 Task: Reply to email with the signature Francisco Garcia with the subject Introduction of a new team member from softage.10@softage.net with the message Can you provide an update on the recruitment process for the new position?
Action: Mouse moved to (399, 404)
Screenshot: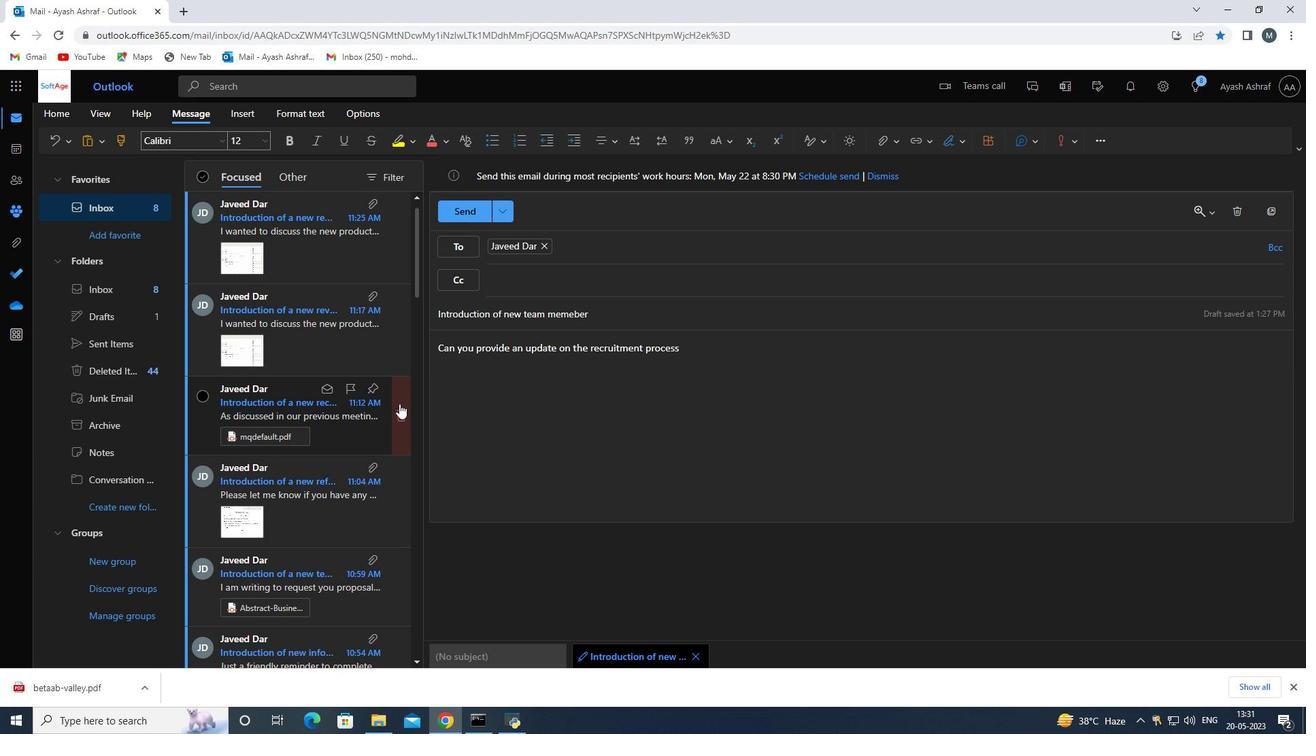
Action: Mouse scrolled (399, 404) with delta (0, 0)
Screenshot: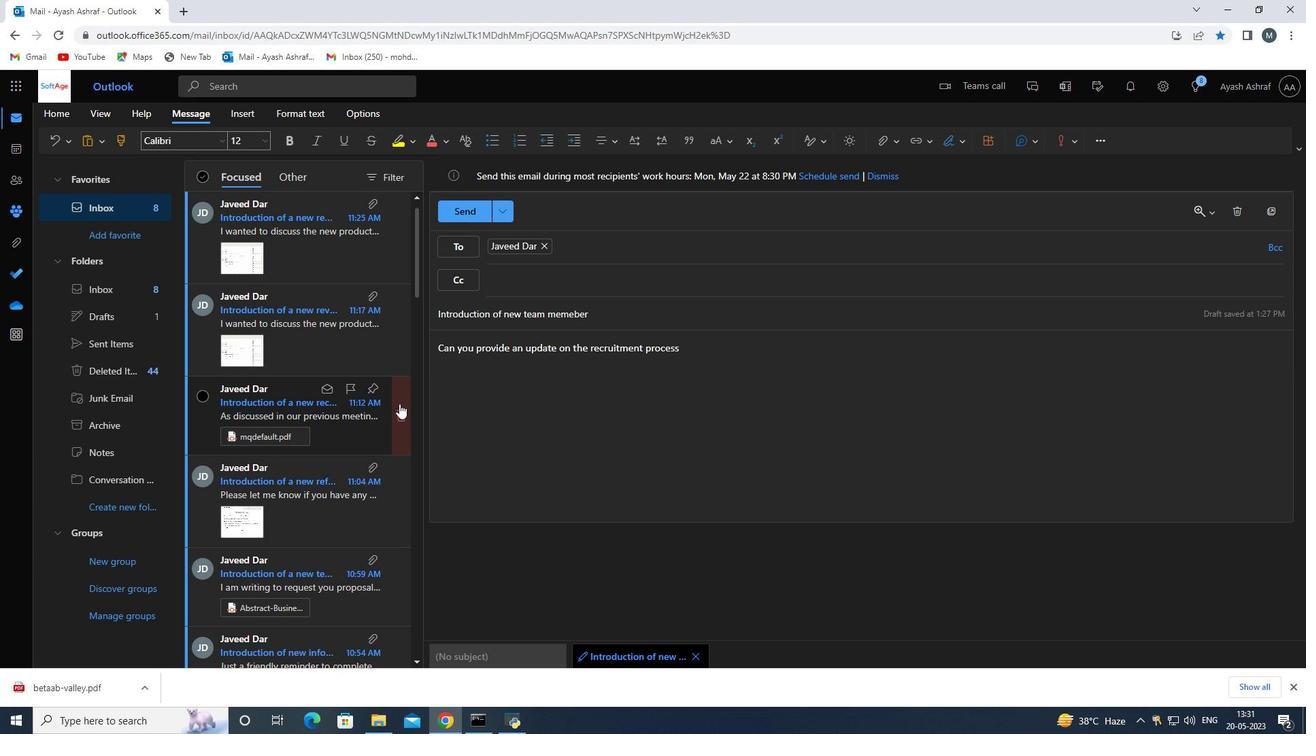 
Action: Mouse moved to (385, 396)
Screenshot: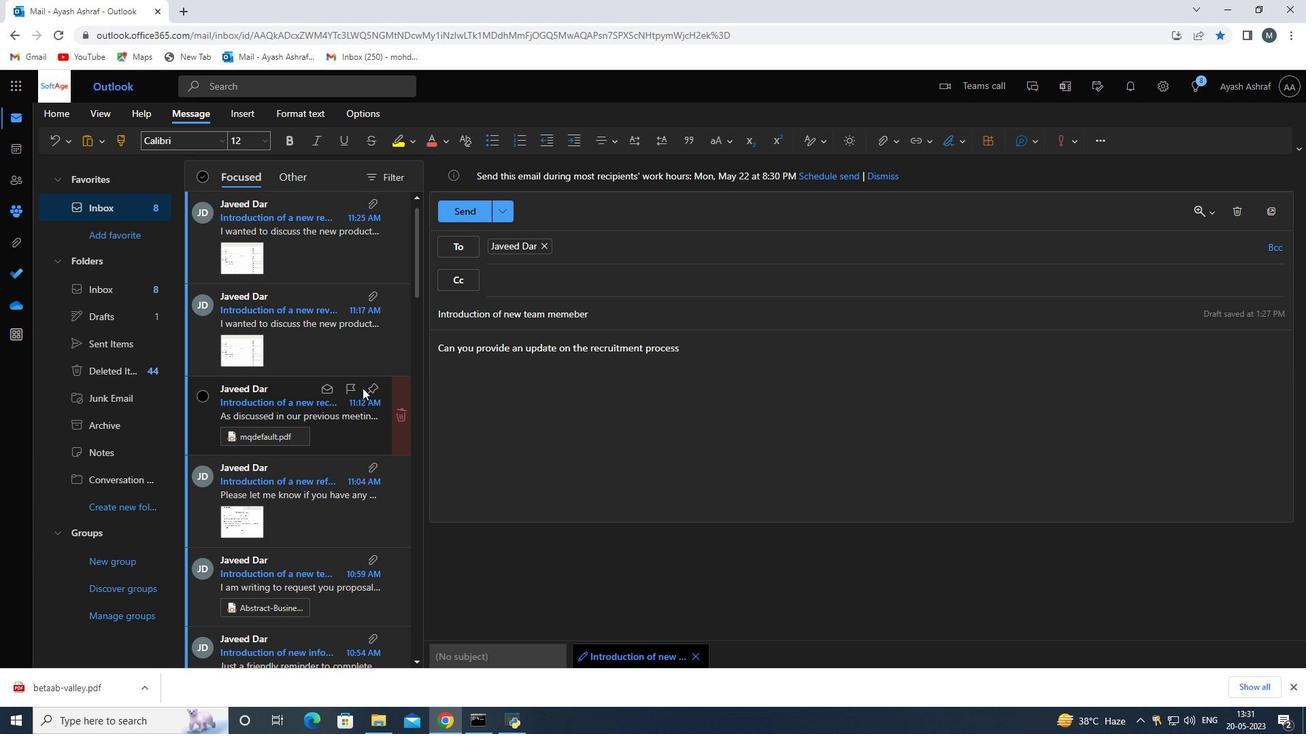 
Action: Mouse scrolled (385, 396) with delta (0, 0)
Screenshot: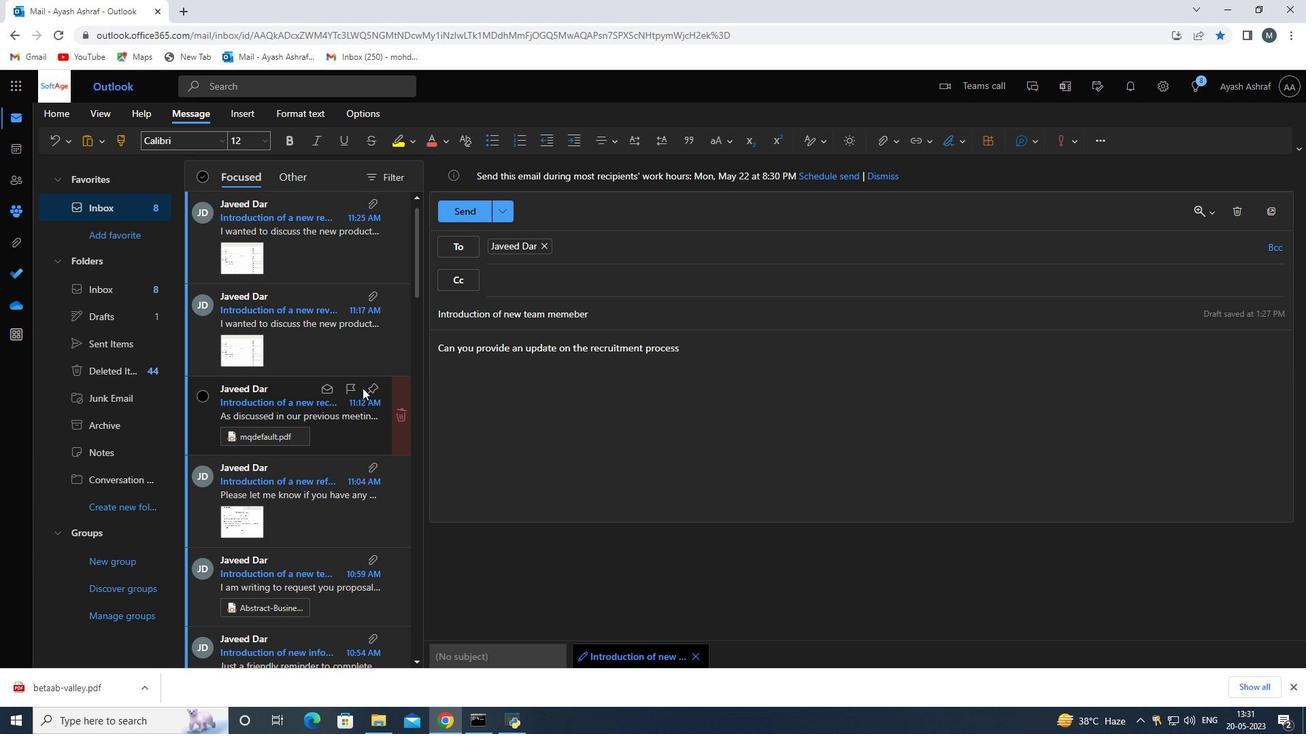 
Action: Mouse moved to (358, 387)
Screenshot: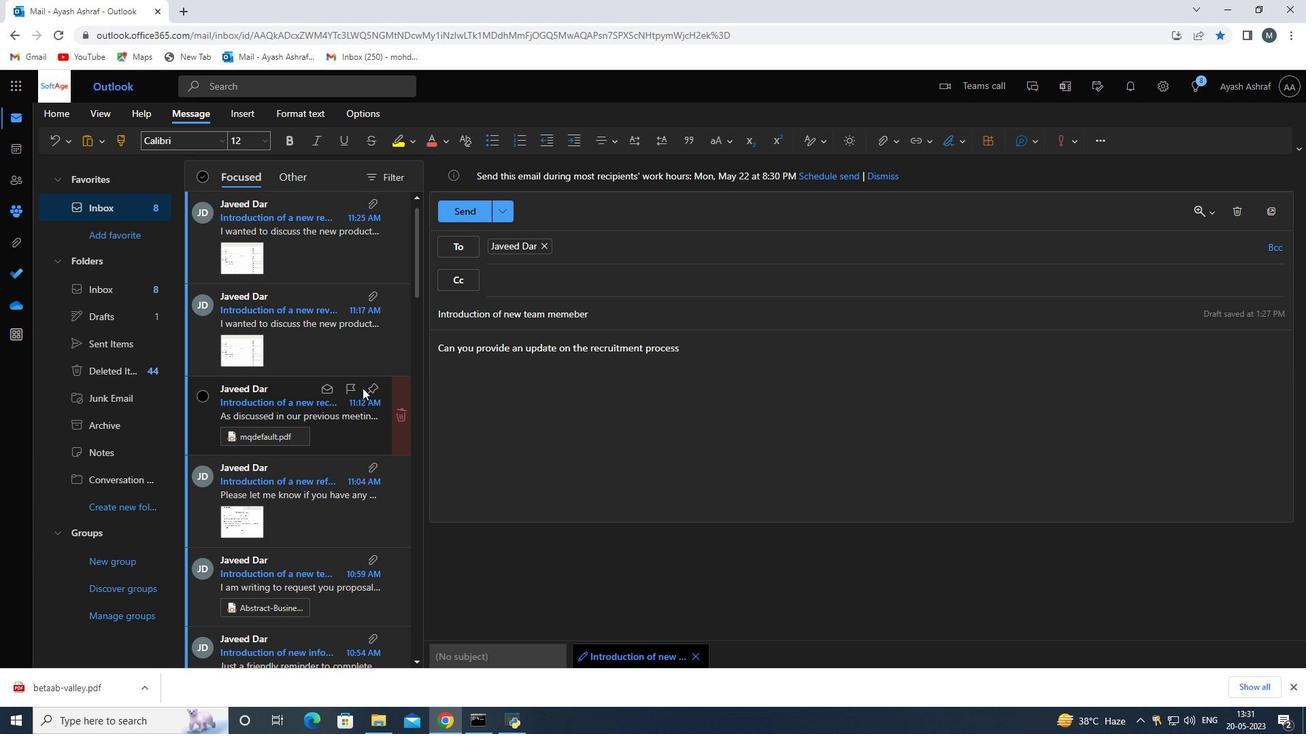 
Action: Mouse scrolled (358, 388) with delta (0, 0)
Screenshot: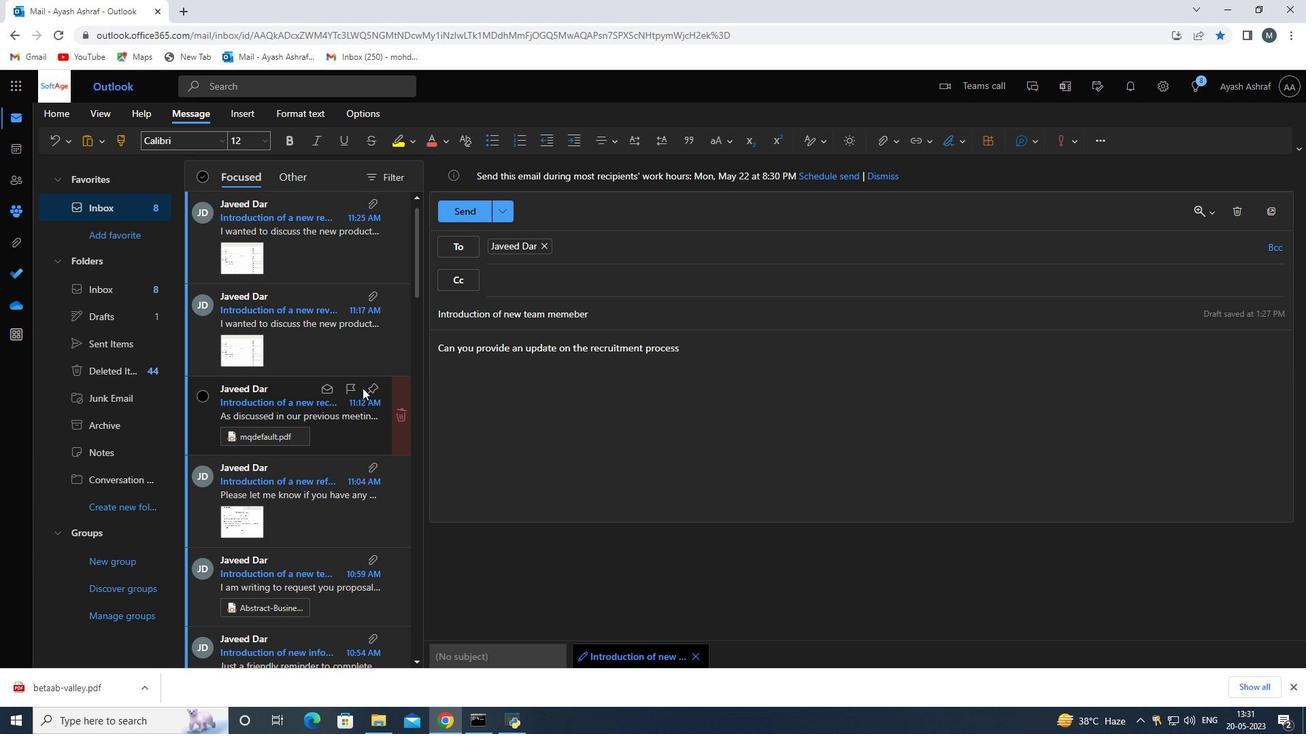 
Action: Mouse moved to (55, 113)
Screenshot: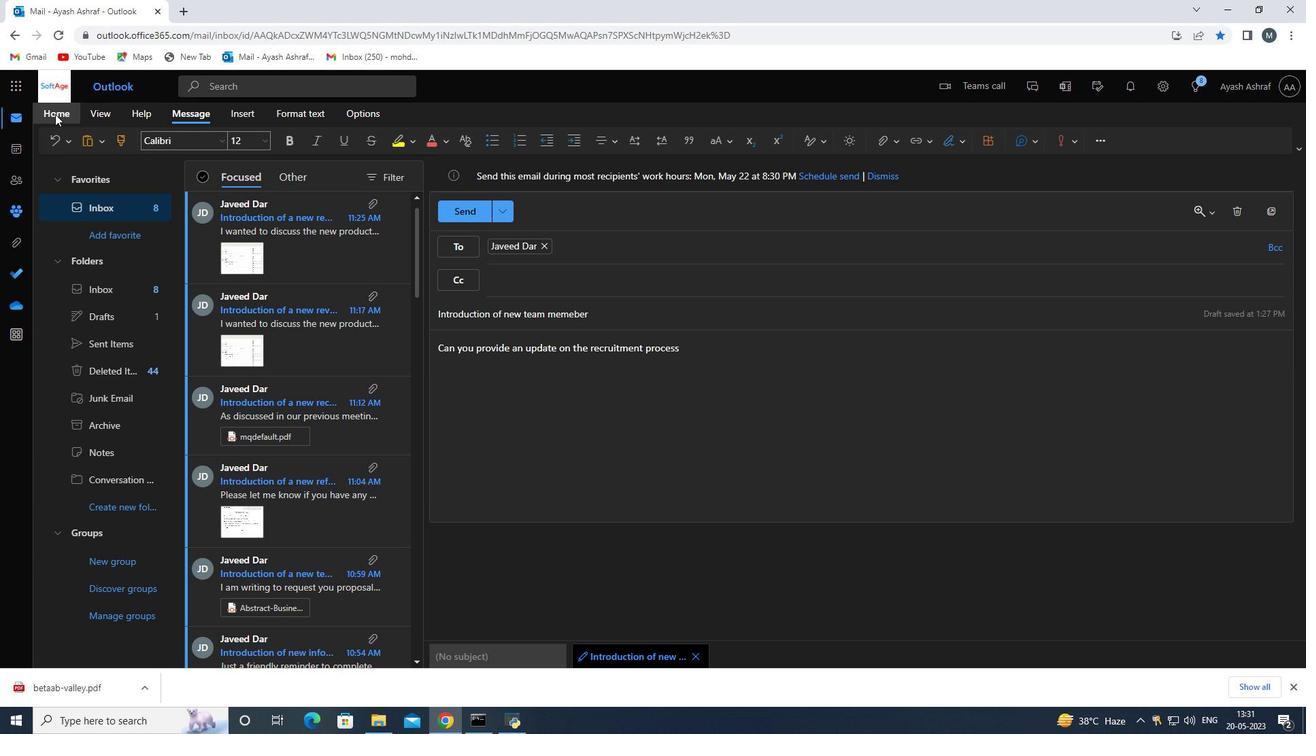 
Action: Mouse pressed left at (55, 113)
Screenshot: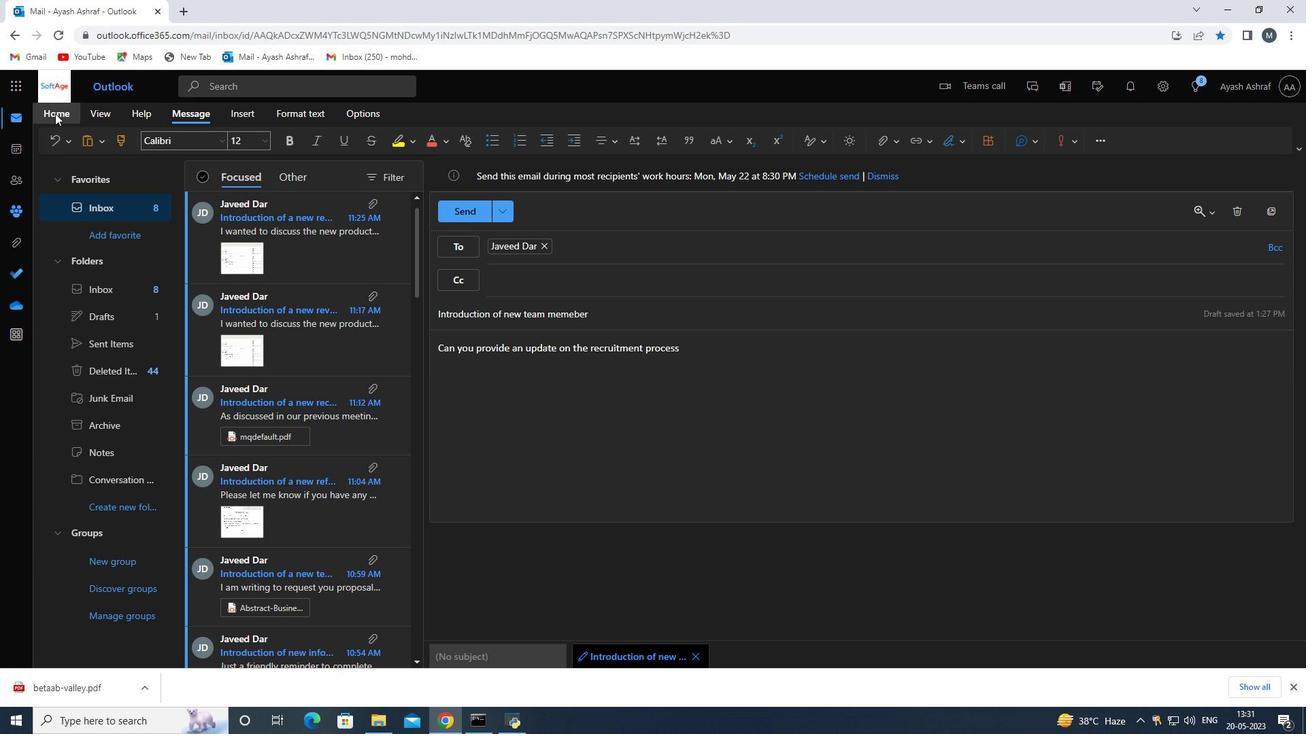 
Action: Mouse moved to (111, 138)
Screenshot: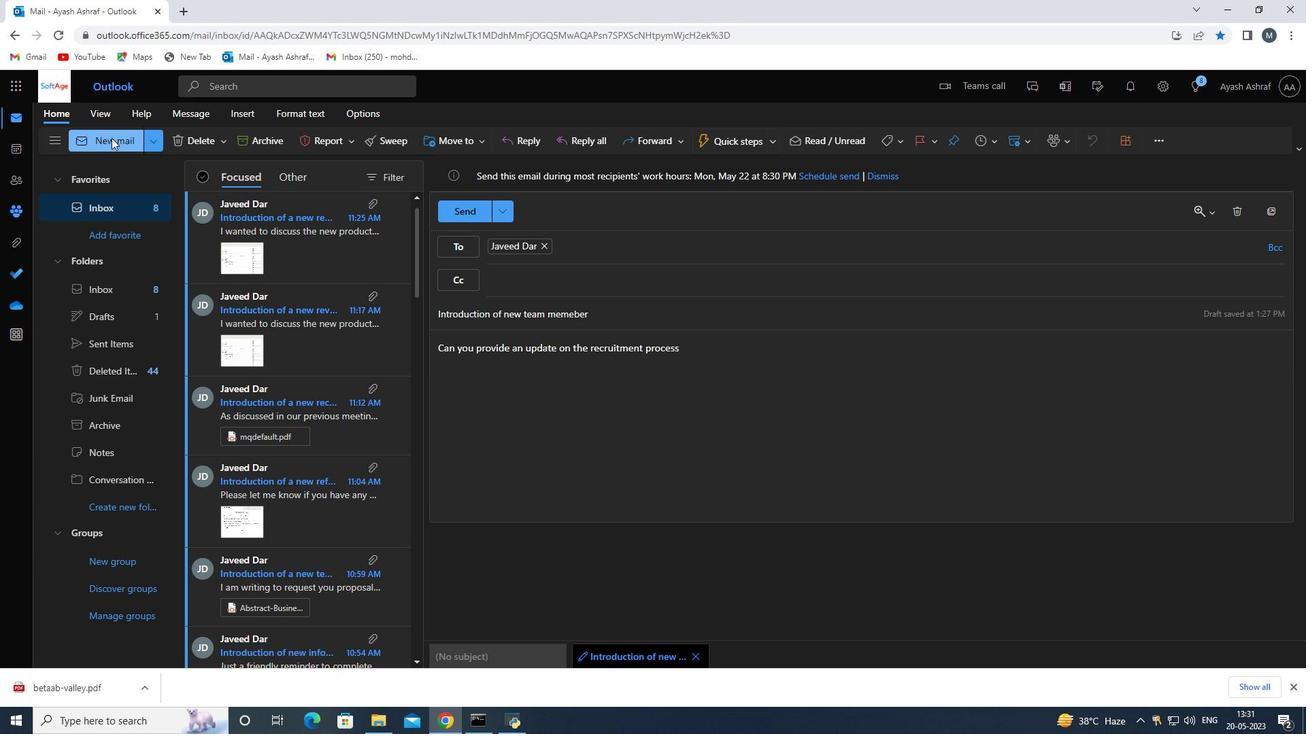 
Action: Mouse pressed left at (111, 138)
Screenshot: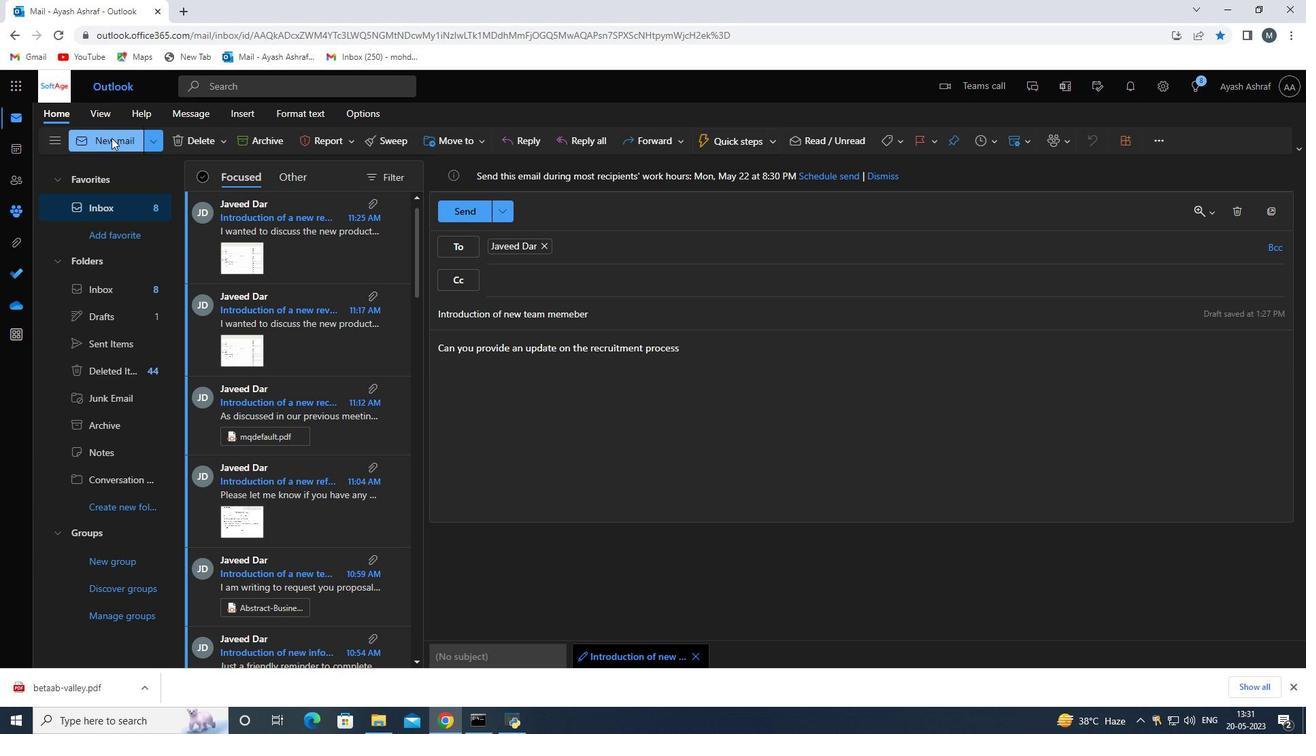 
Action: Mouse moved to (561, 217)
Screenshot: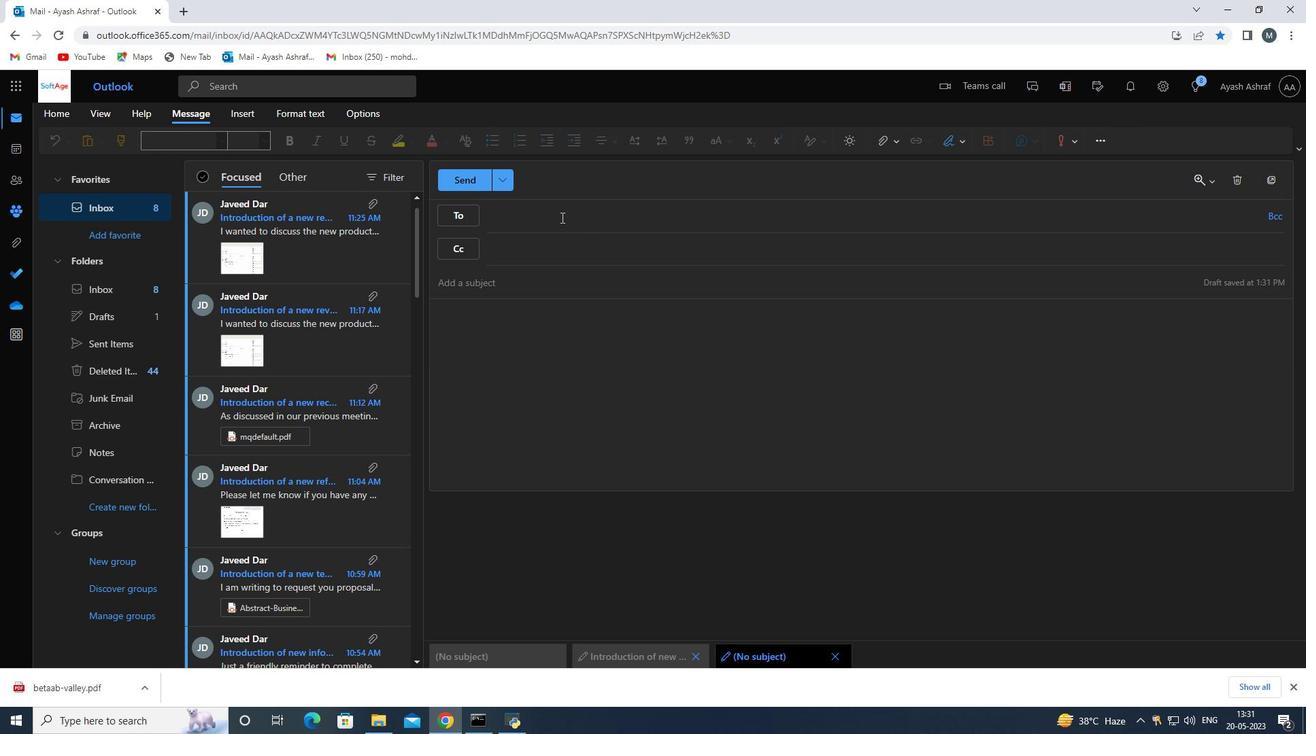
Action: Mouse pressed left at (561, 217)
Screenshot: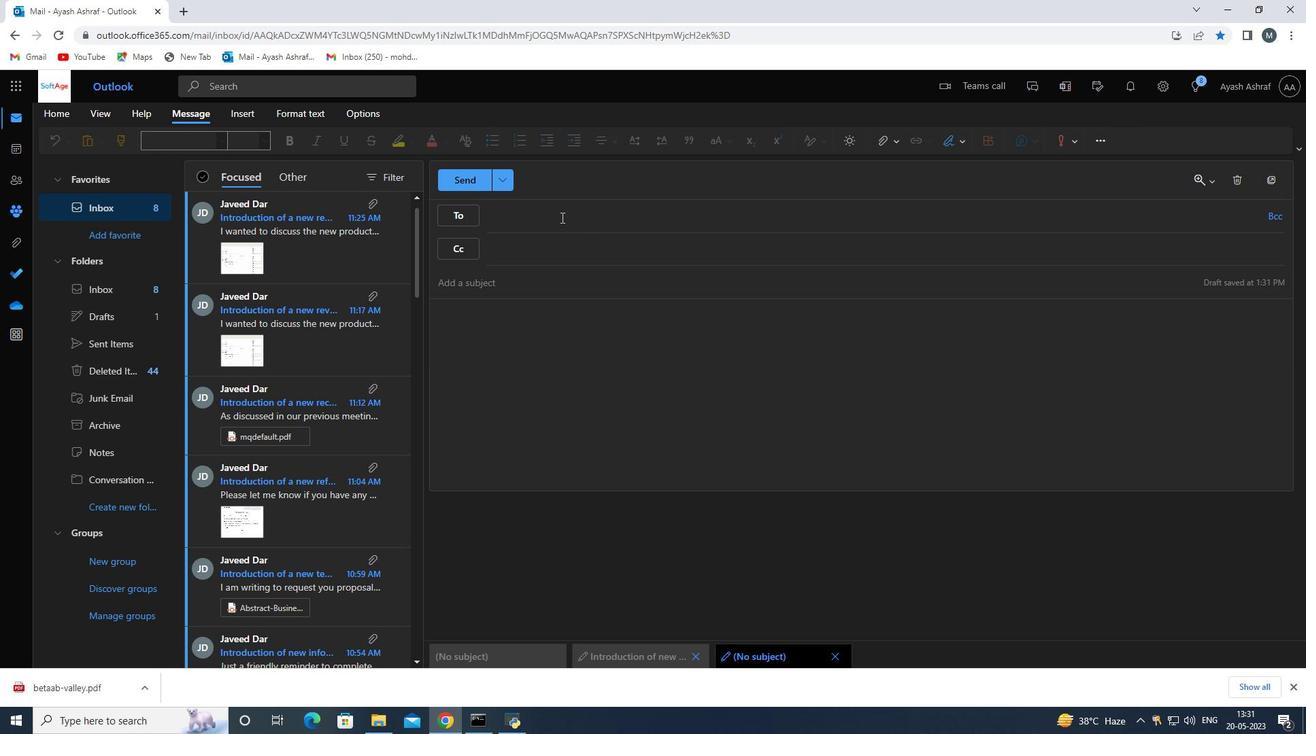 
Action: Key pressed jav
Screenshot: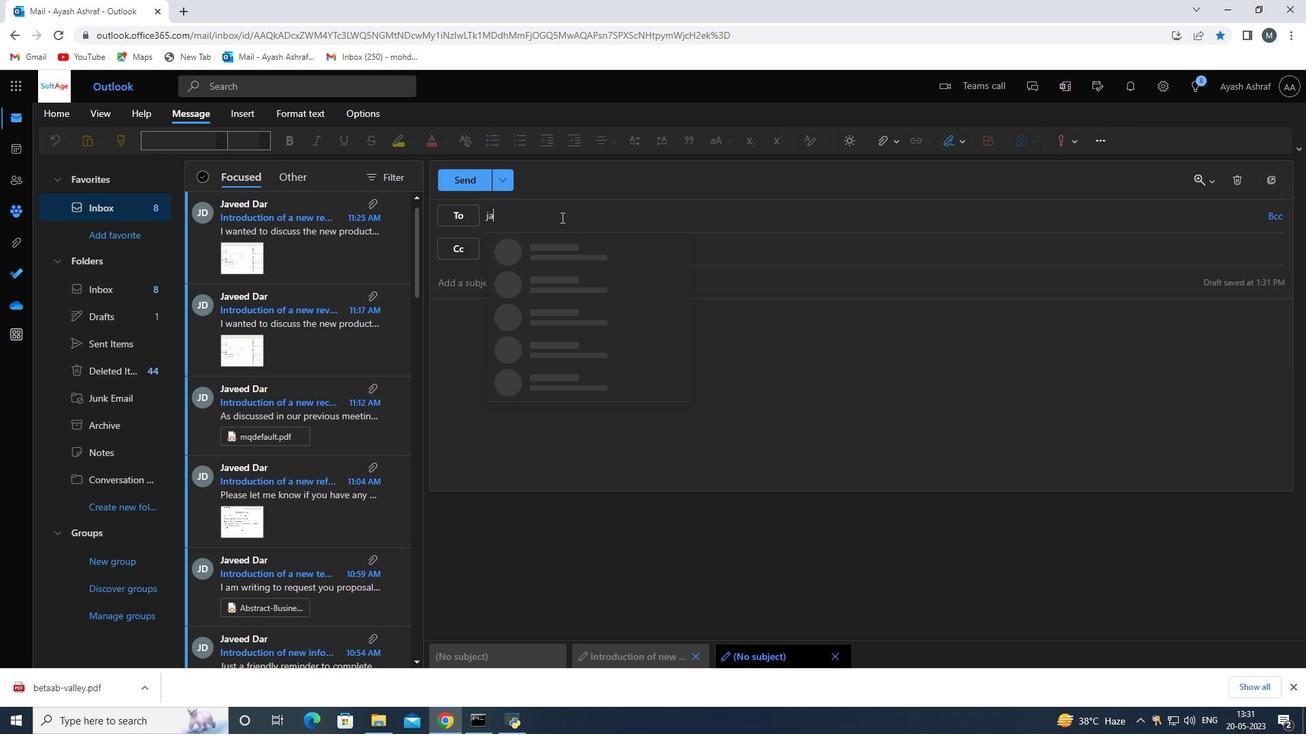 
Action: Mouse moved to (558, 236)
Screenshot: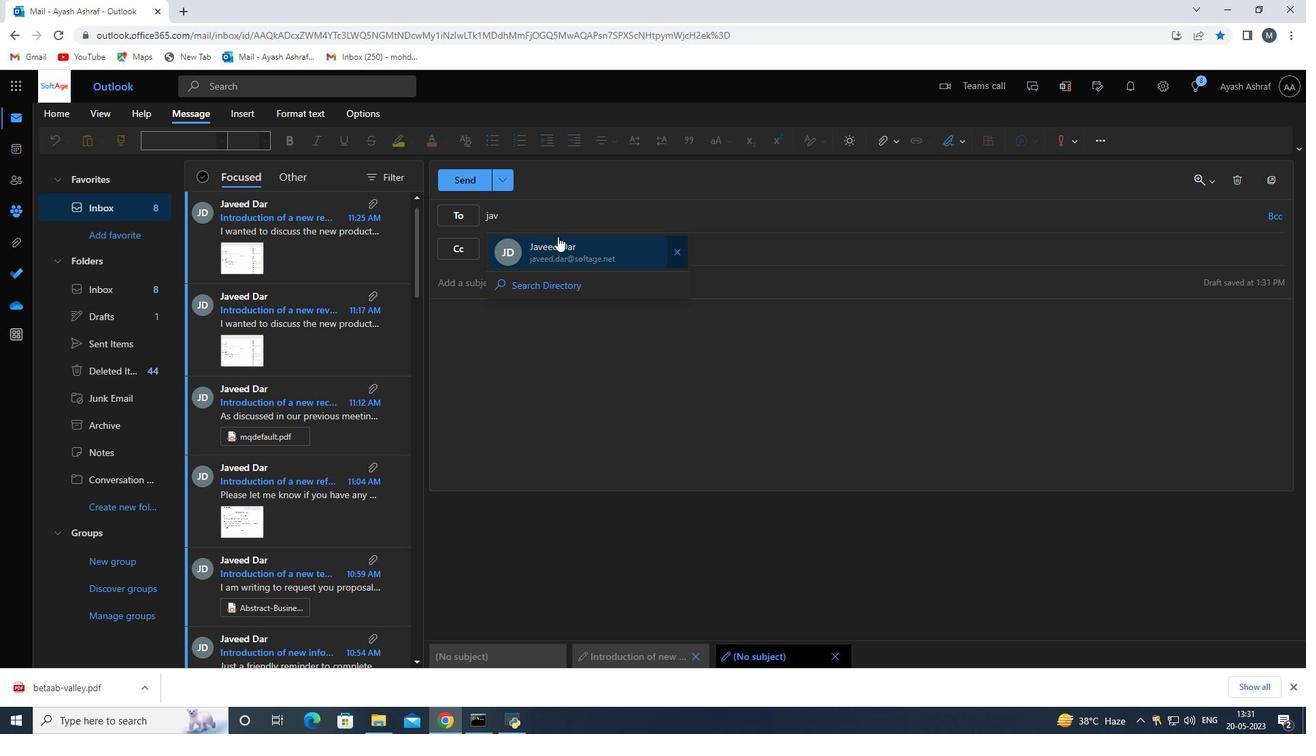 
Action: Mouse pressed left at (558, 236)
Screenshot: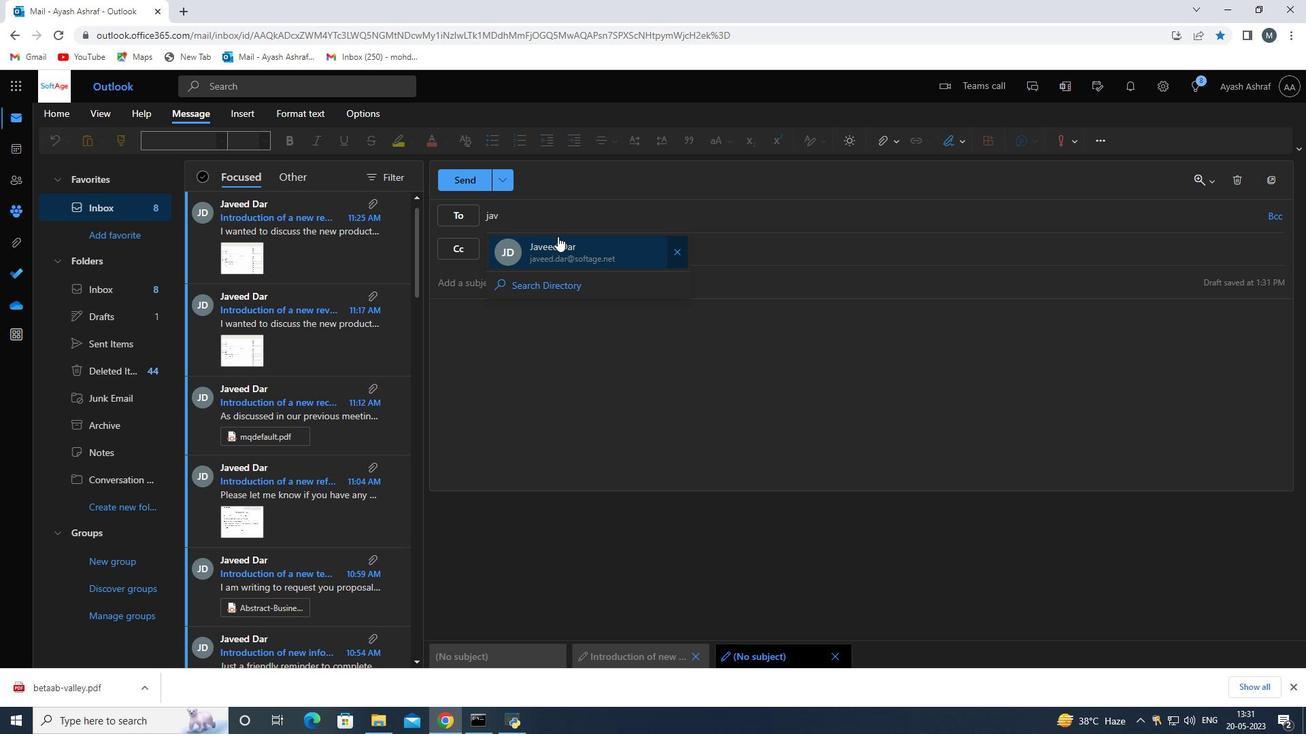 
Action: Mouse moved to (543, 278)
Screenshot: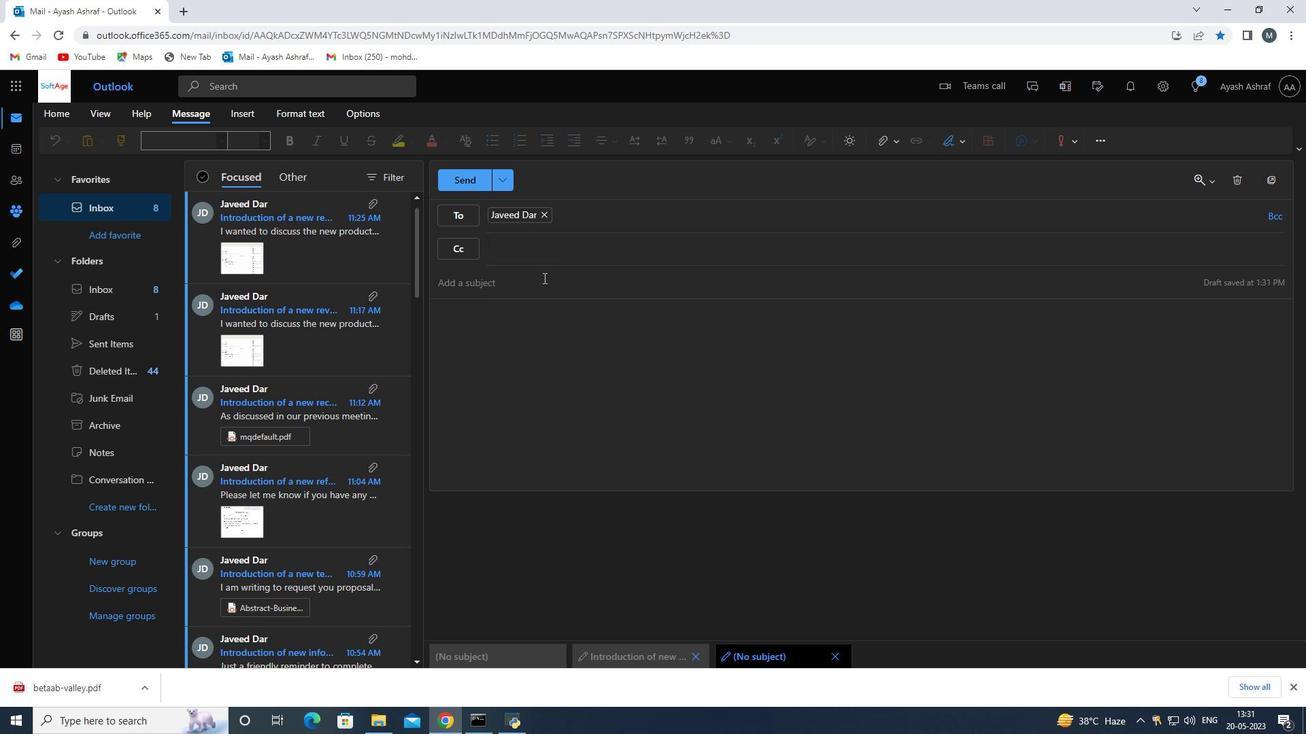 
Action: Mouse pressed left at (543, 278)
Screenshot: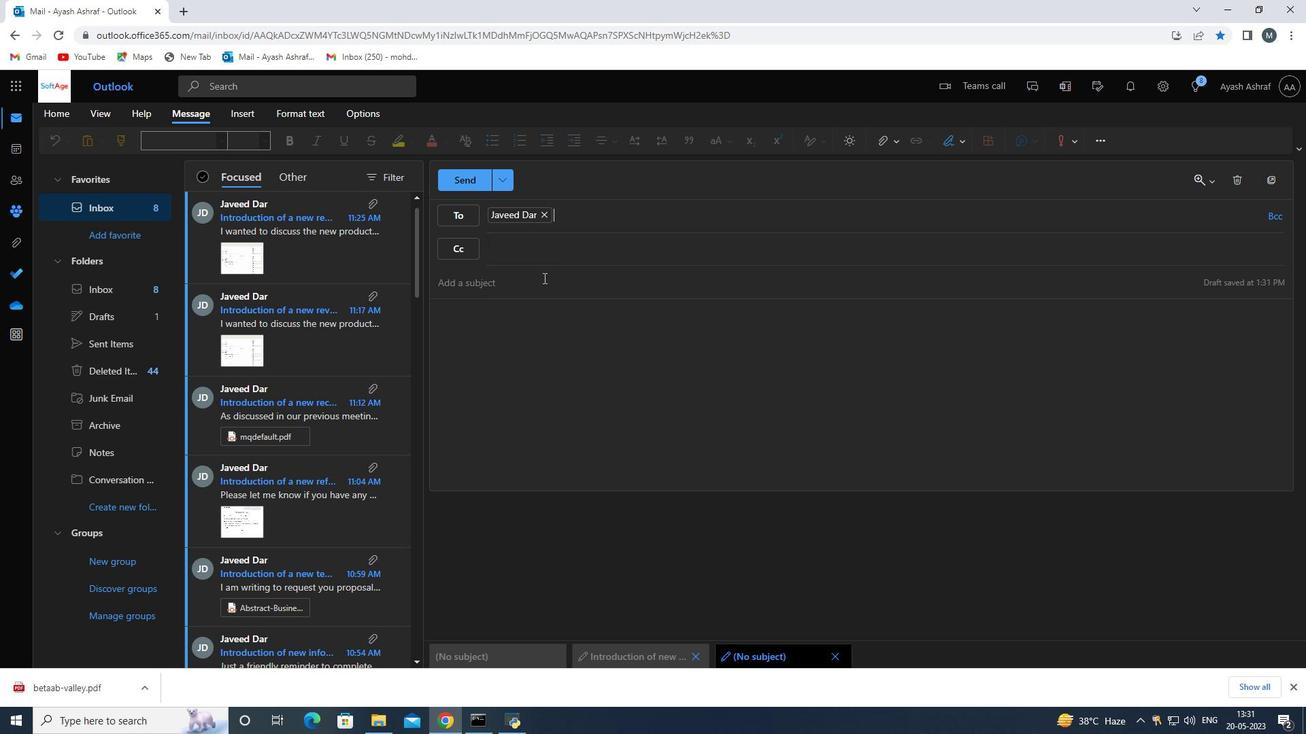
Action: Mouse moved to (542, 279)
Screenshot: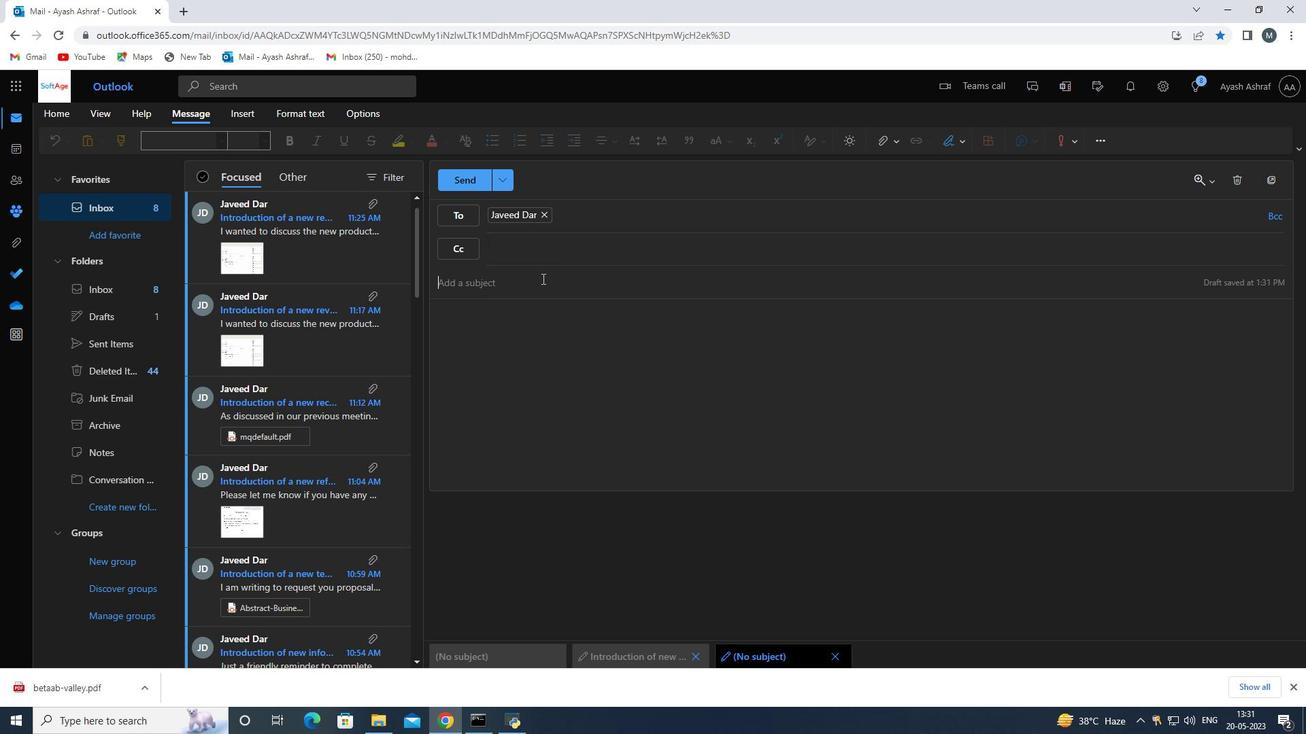
Action: Key pressed <Key.shift>Intoduction<Key.space><Key.backspace><Key.backspace><Key.backspace><Key.backspace><Key.backspace><Key.backspace><Key.backspace><Key.backspace><Key.backspace>roduction<Key.space>of<Key.space>a<Key.space>new<Key.space>team<Key.space>member
Screenshot: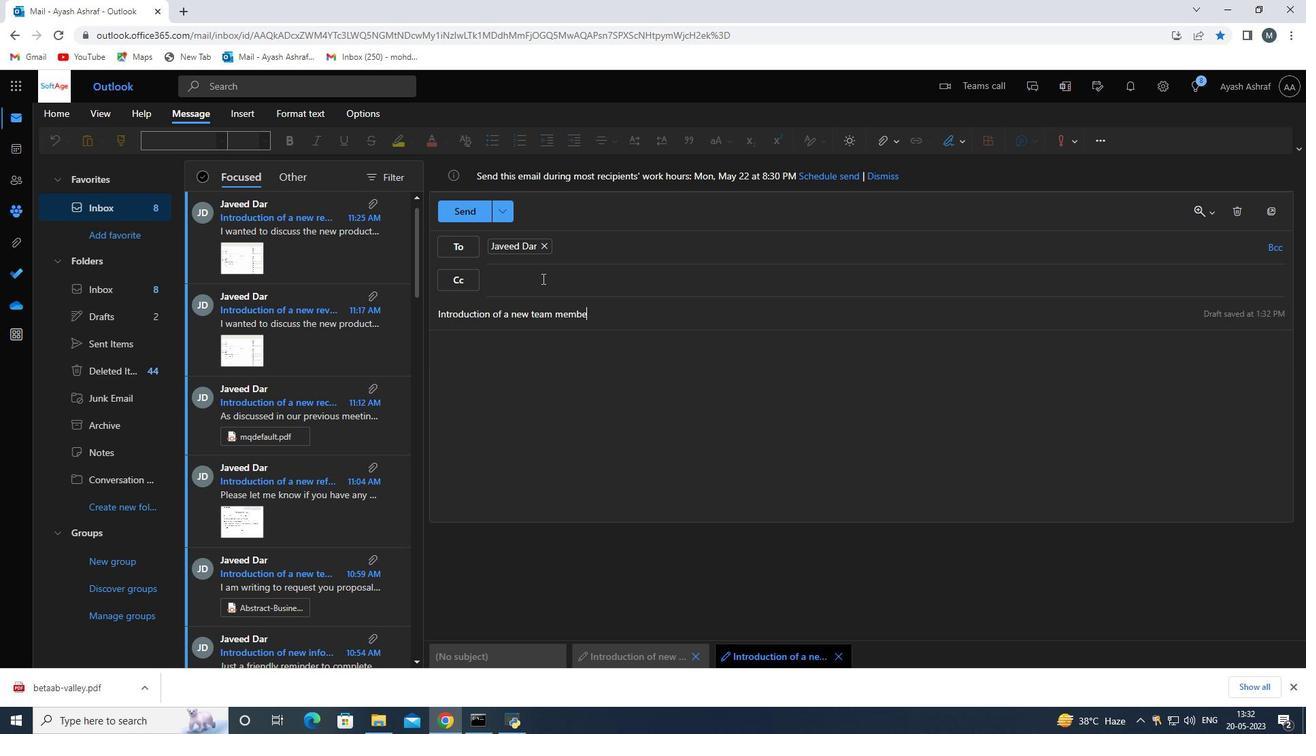 
Action: Mouse moved to (522, 381)
Screenshot: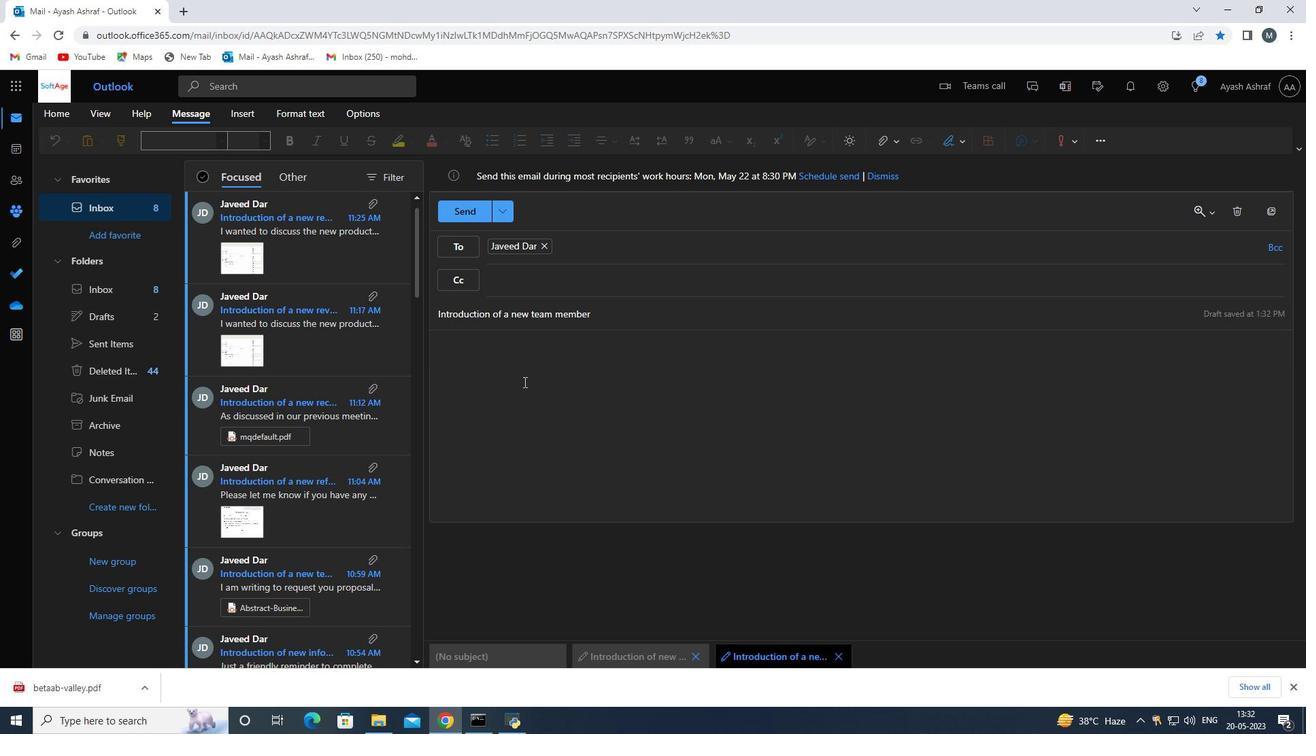 
Action: Mouse pressed left at (522, 381)
Screenshot: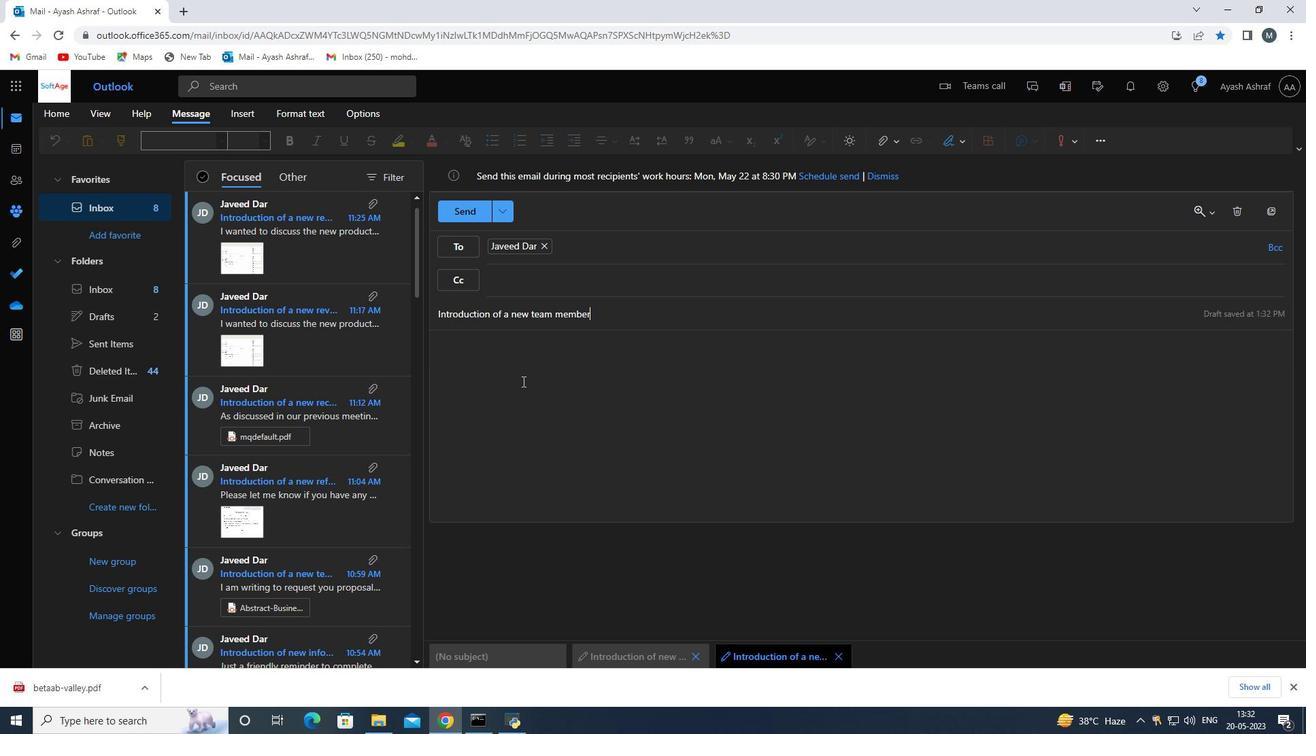 
Action: Key pressed <Key.shift>Can<Key.space>you<Key.space>provide<Key.space>an<Key.space>update<Key.space>on<Key.space>the<Key.space>recr<Key.tab><Key.space>for<Key.space>the<Key.space>new<Key.space>position<Key.space>
Screenshot: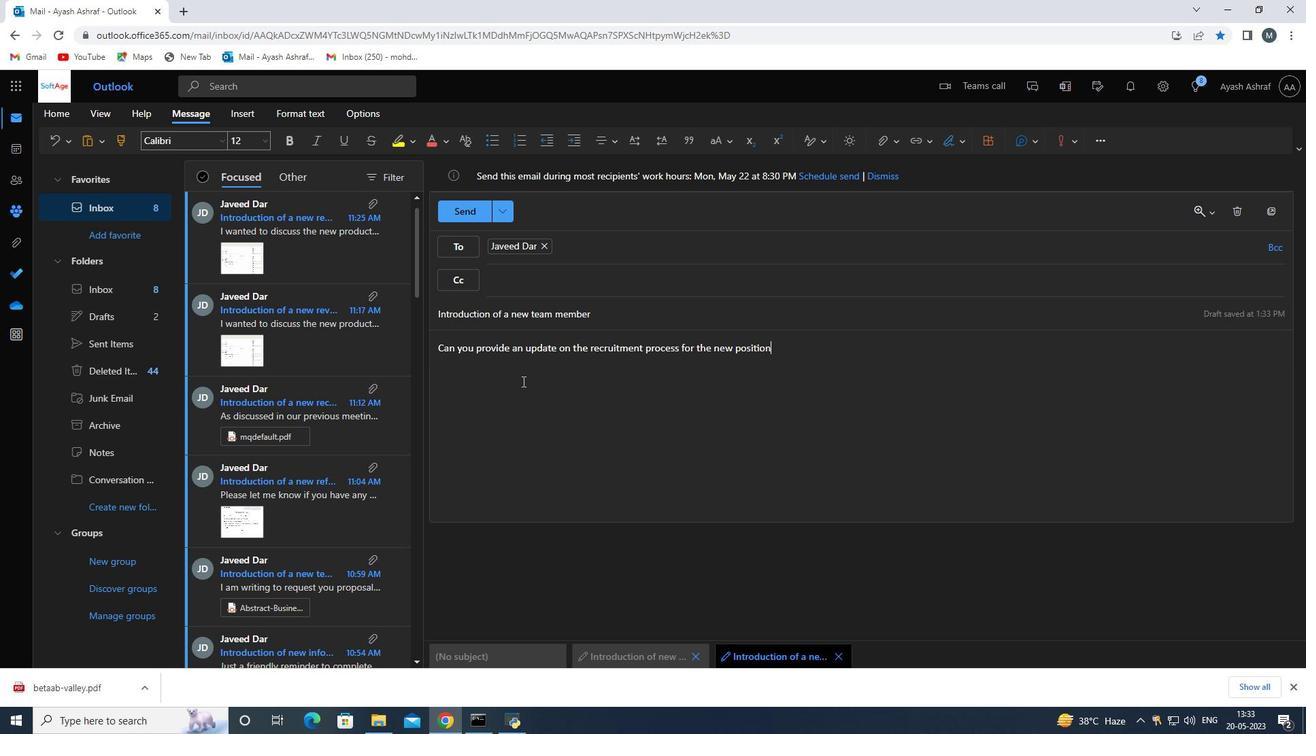
Action: Mouse moved to (775, 342)
Screenshot: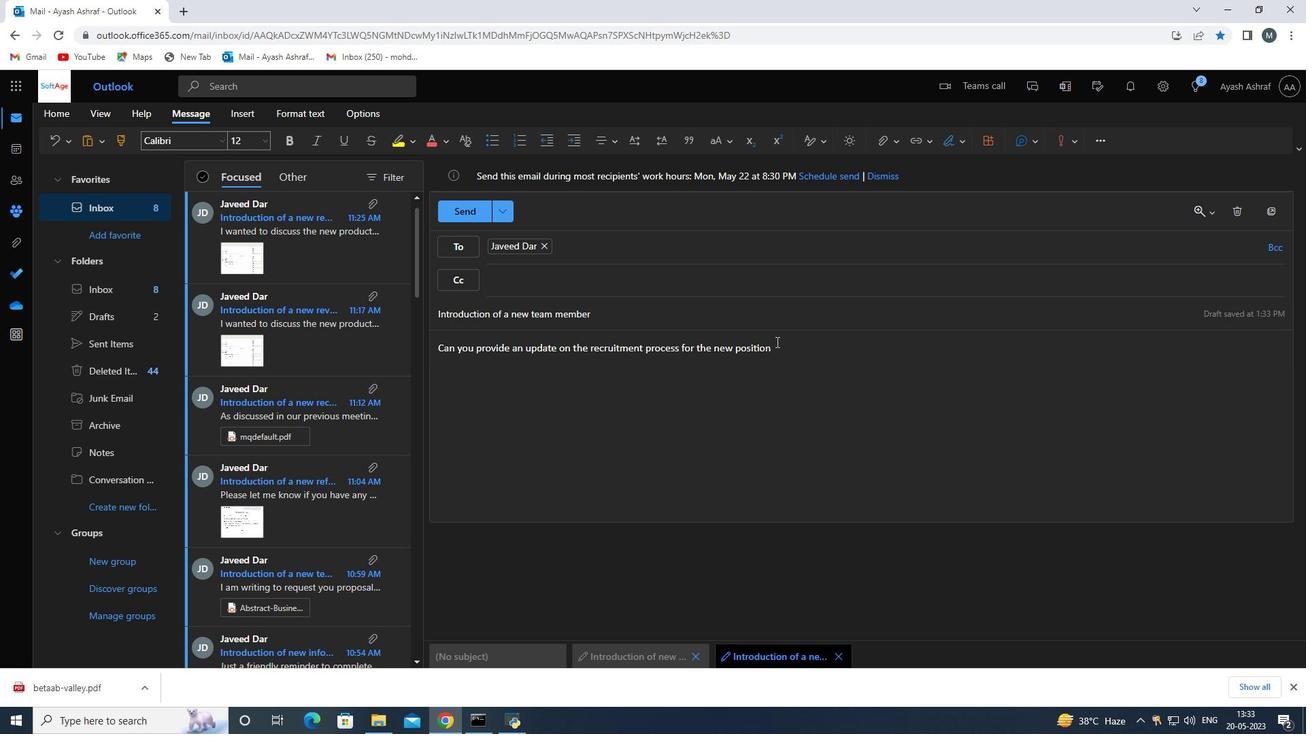 
Action: Key pressed <Key.enter><Key.enter><Key.enter><Key.enter><Key.enter><Key.shift>Fan<Key.space><Key.backspace><Key.backspace><Key.backspace>ram<Key.backspace>ns<Key.backspace>cisco<Key.space><Key.shift>Garcia<Key.space>
Screenshot: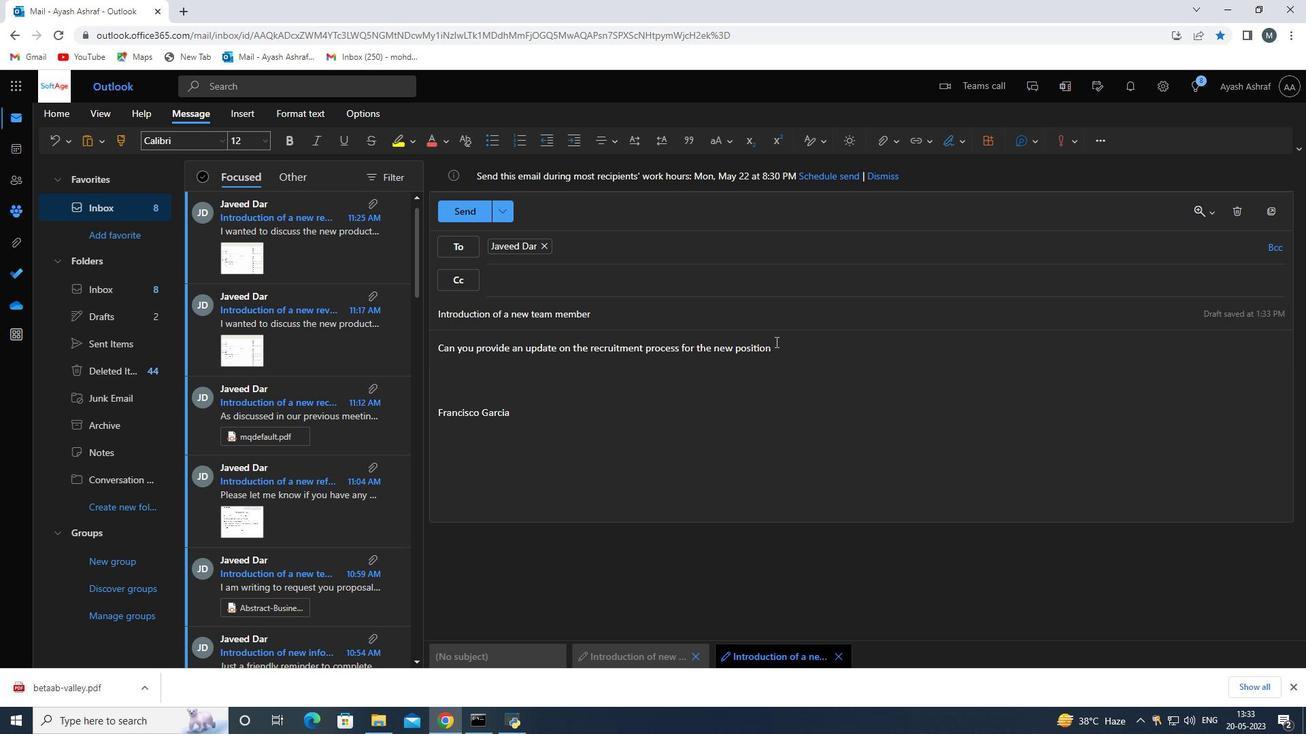 
Action: Mouse moved to (585, 423)
Screenshot: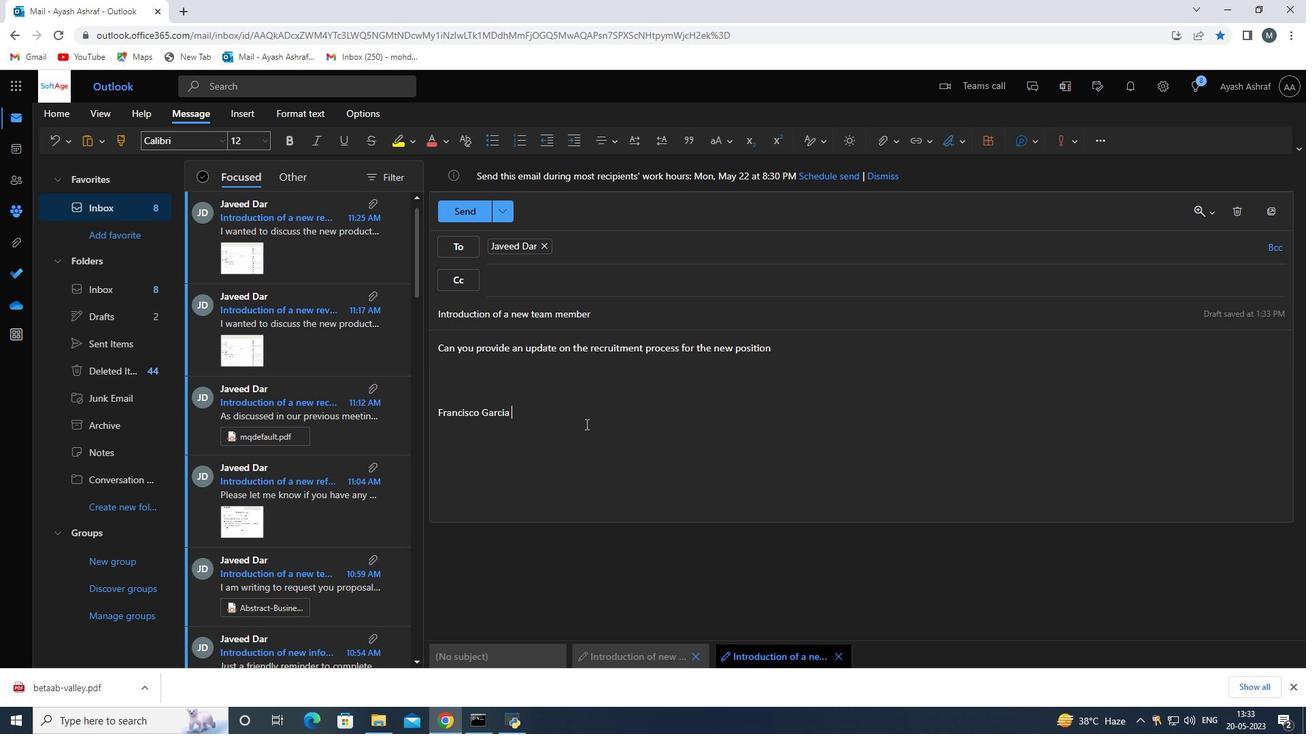 
Action: Mouse scrolled (585, 424) with delta (0, 0)
Screenshot: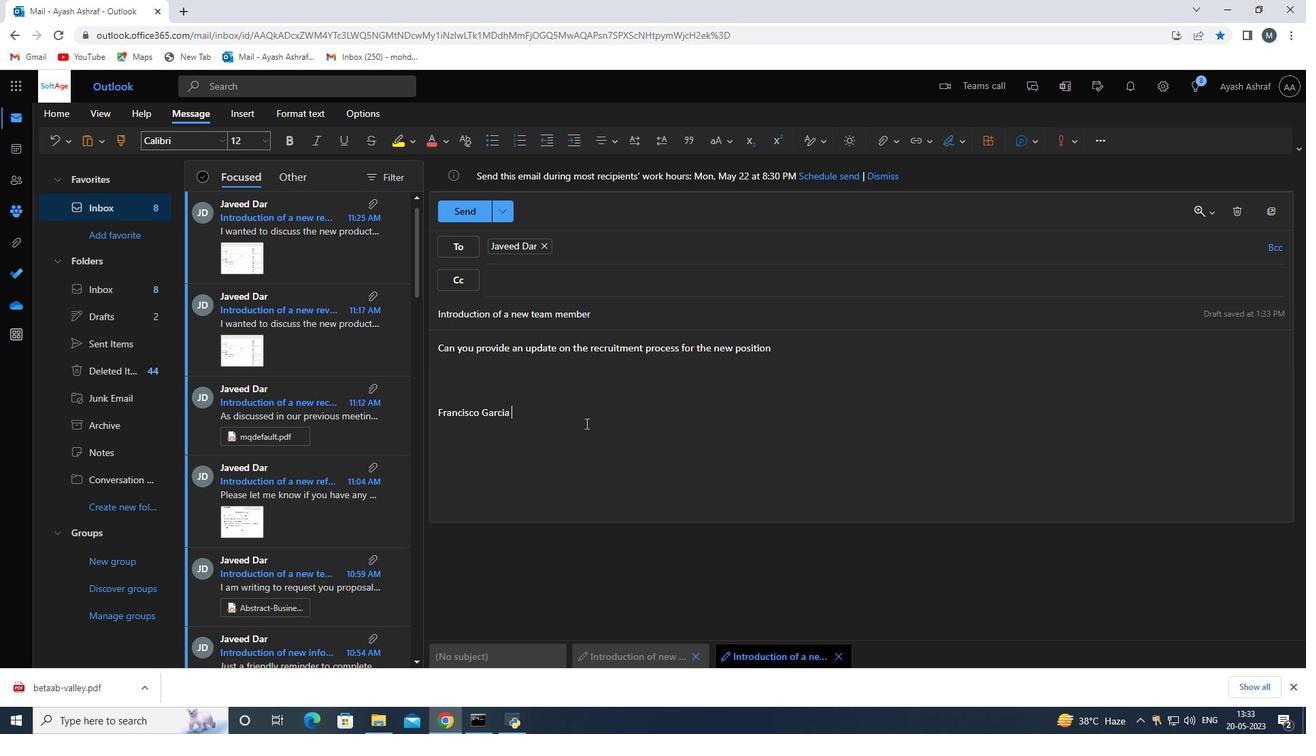 
Action: Mouse scrolled (585, 424) with delta (0, 0)
Screenshot: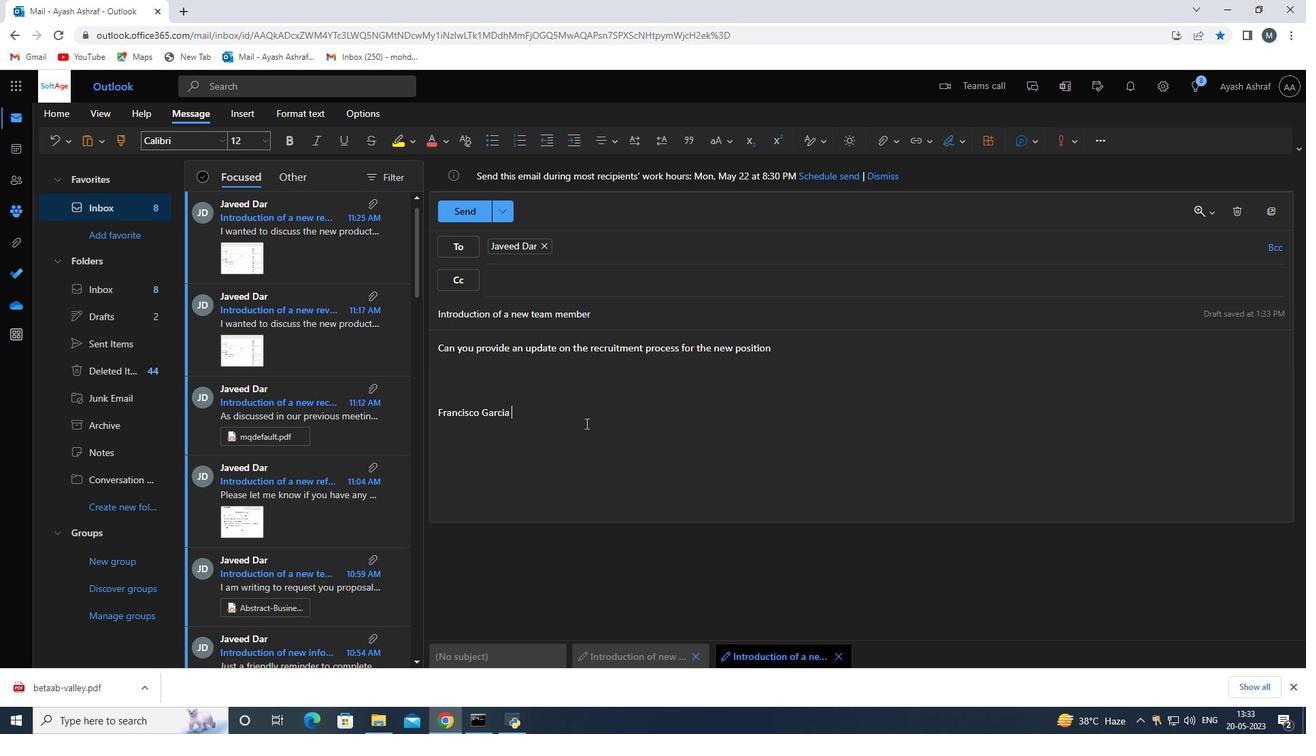 
Action: Mouse scrolled (585, 424) with delta (0, 0)
Screenshot: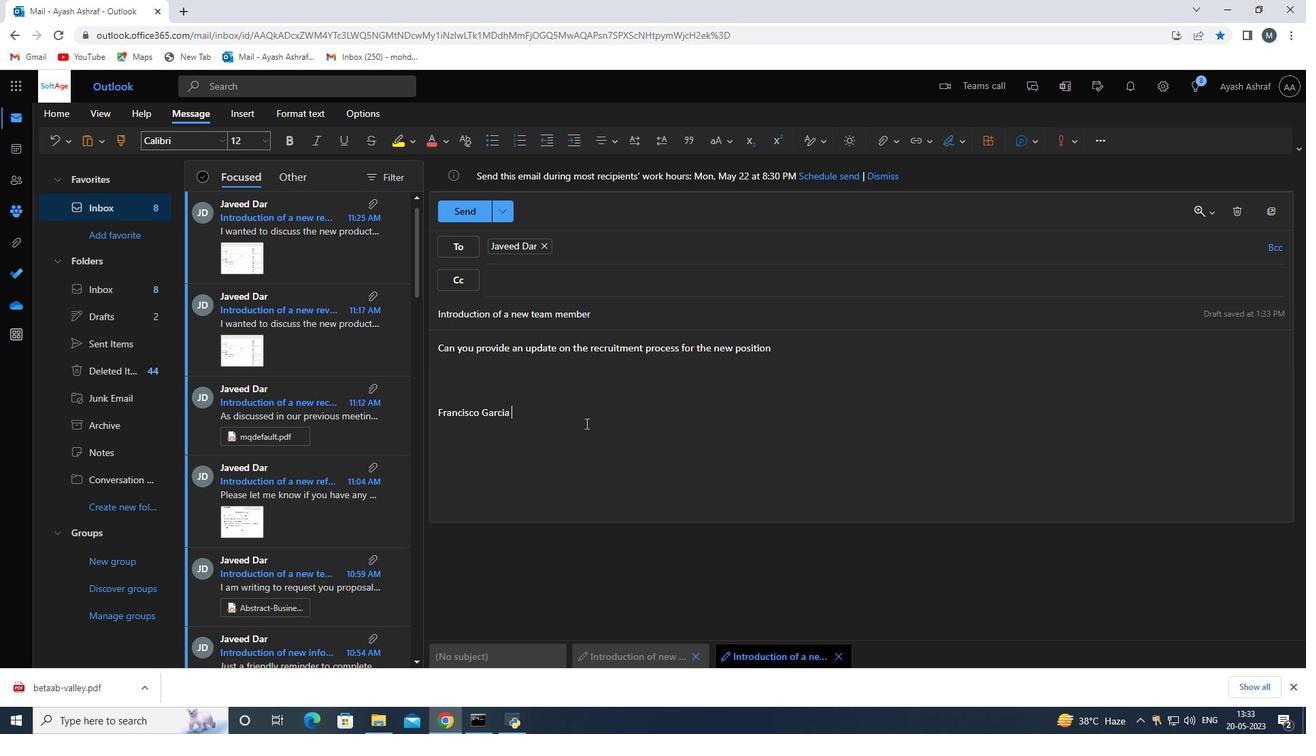 
Action: Mouse scrolled (585, 424) with delta (0, 0)
Screenshot: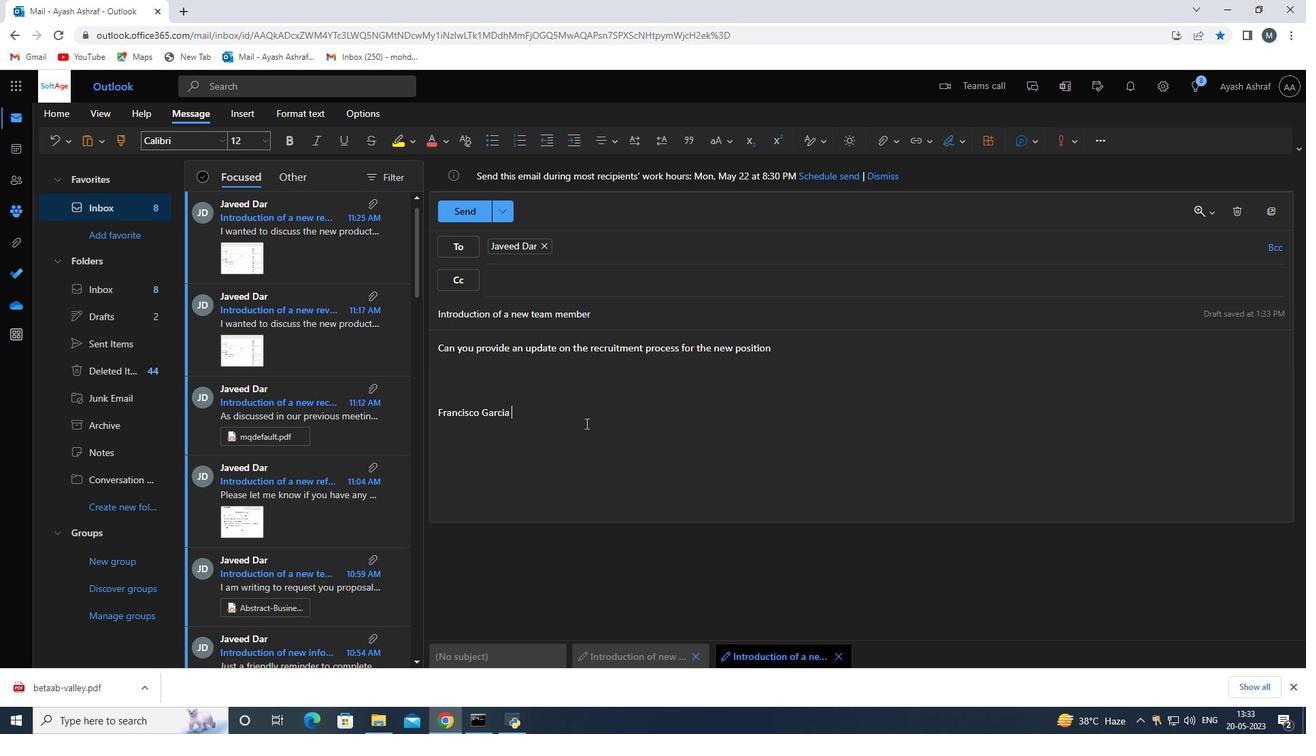 
Action: Mouse moved to (475, 215)
Screenshot: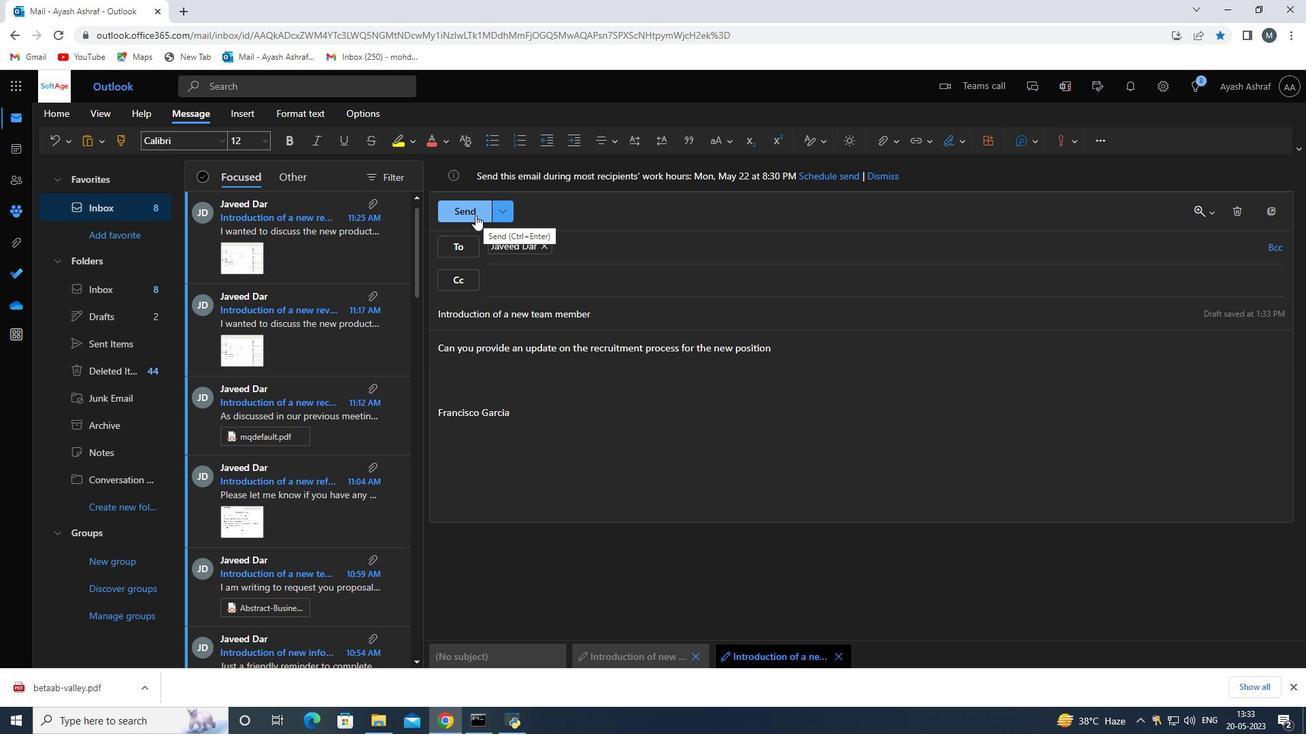 
Action: Mouse pressed left at (475, 215)
Screenshot: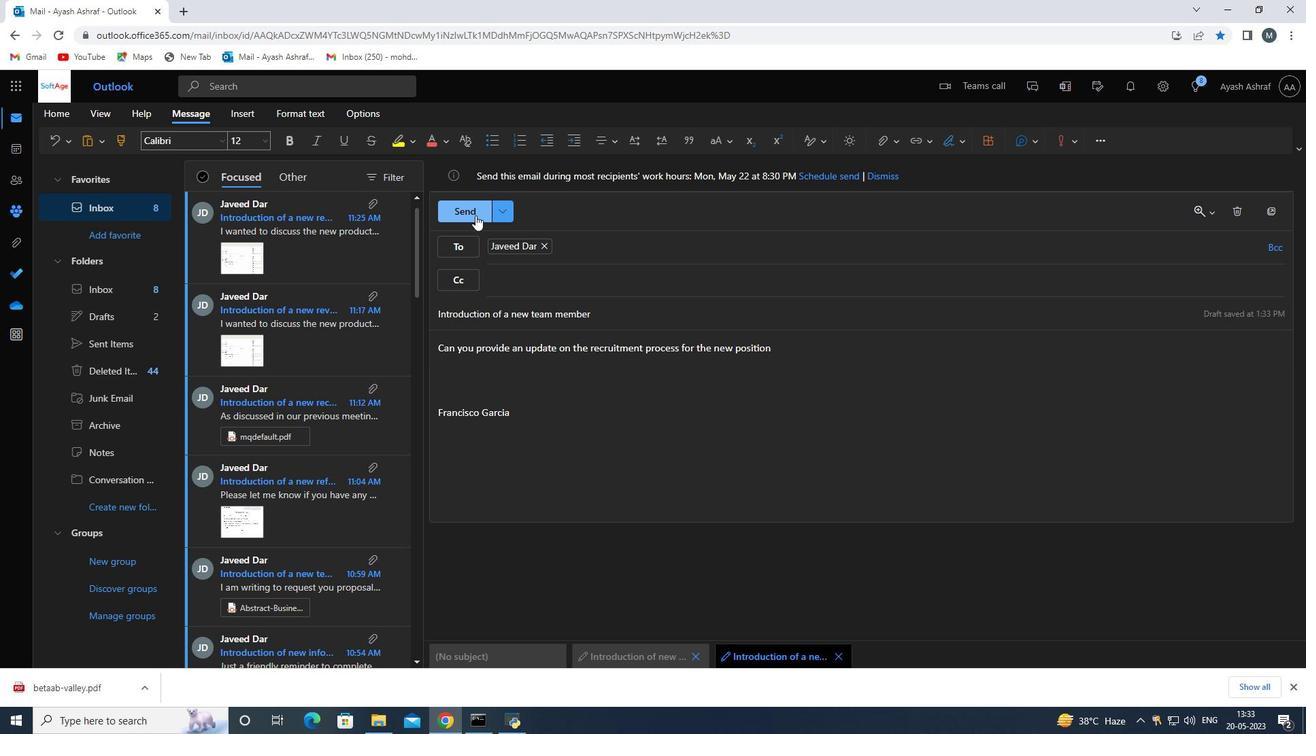 
Action: Mouse moved to (686, 323)
Screenshot: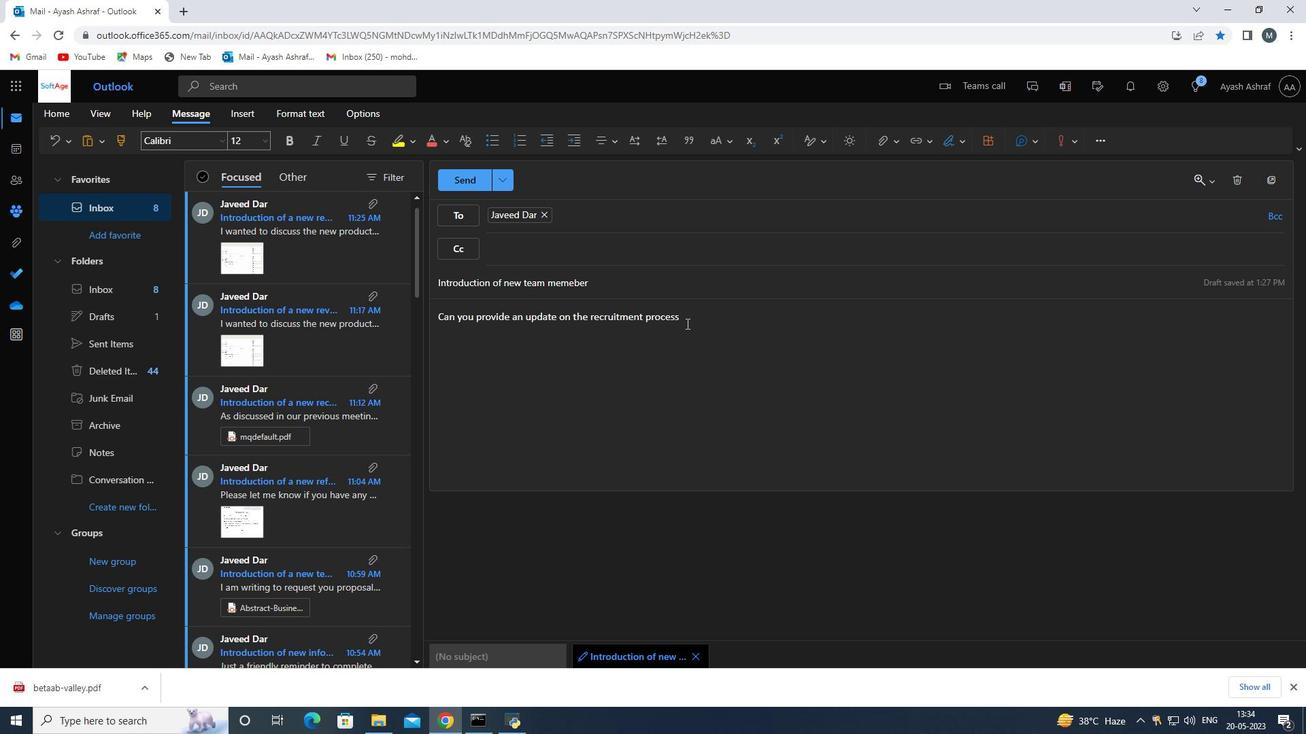 
Action: Mouse pressed left at (686, 323)
Screenshot: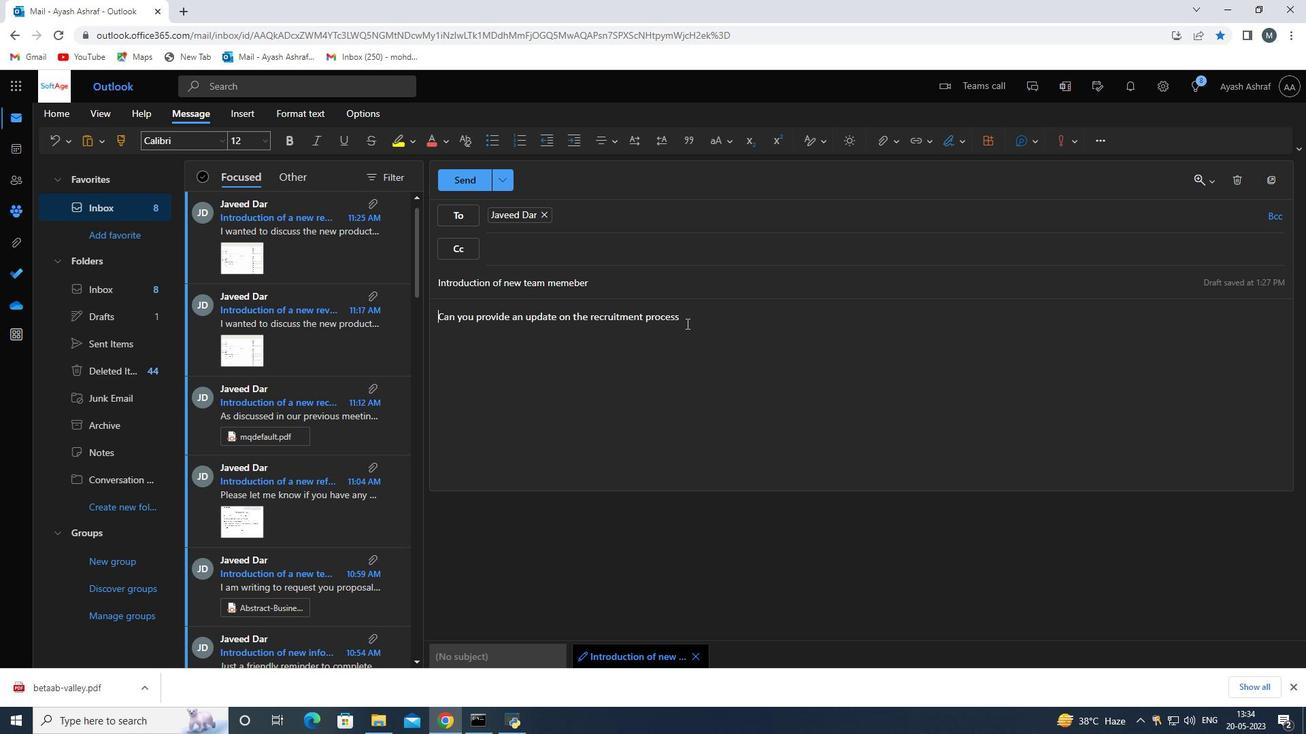 
Action: Mouse moved to (685, 323)
Screenshot: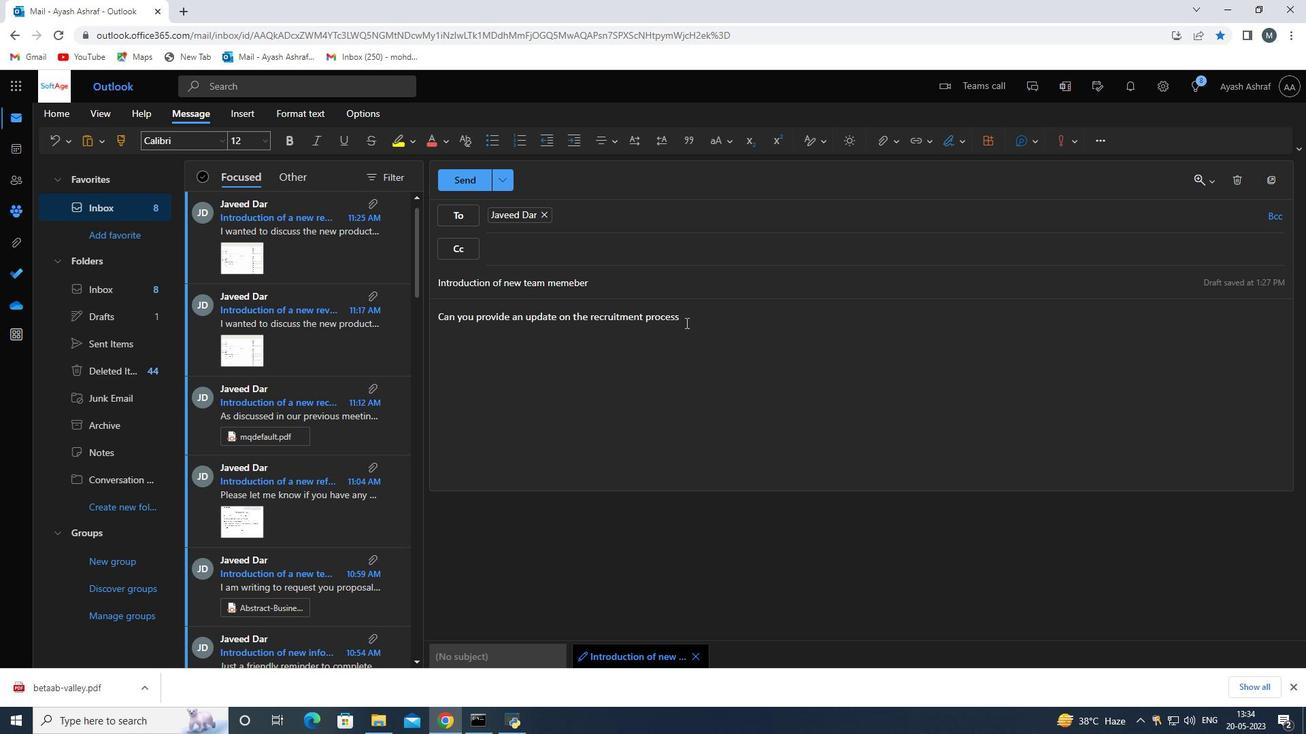 
Action: Key pressed <Key.enter><Key.enter>
Screenshot: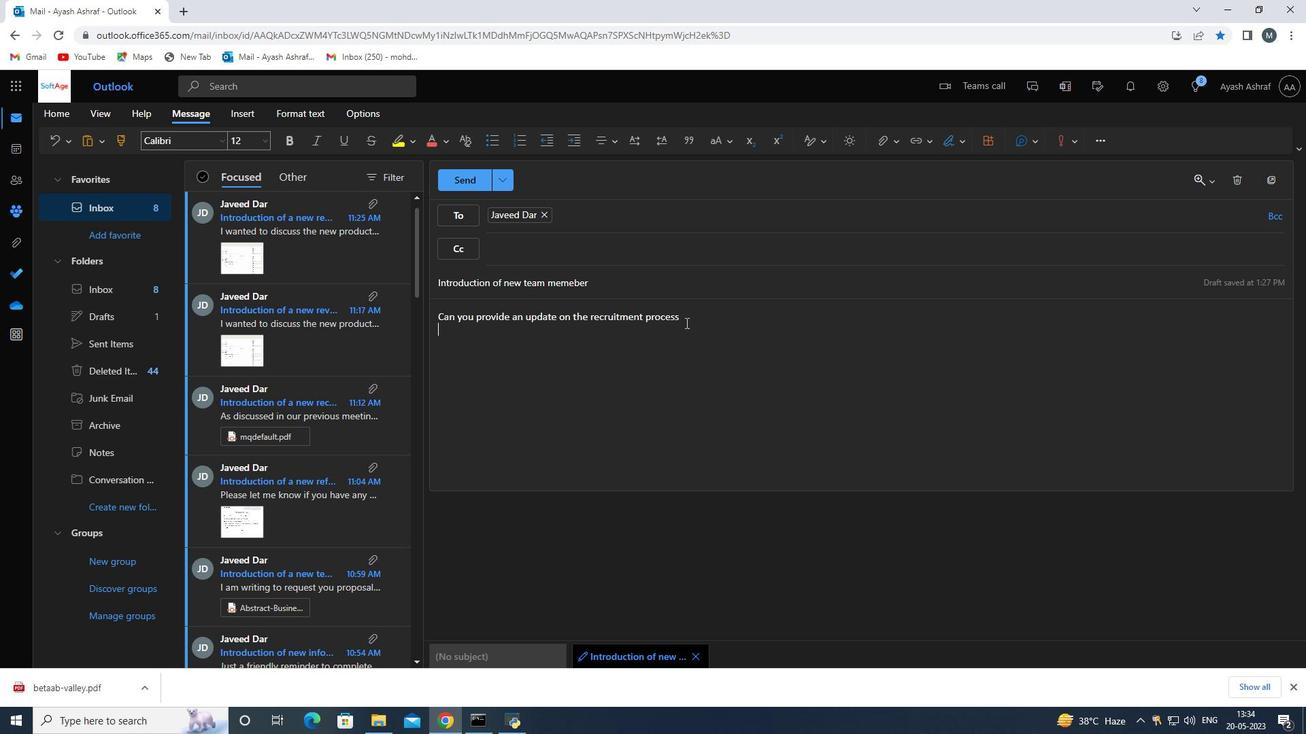
Action: Mouse moved to (683, 322)
Screenshot: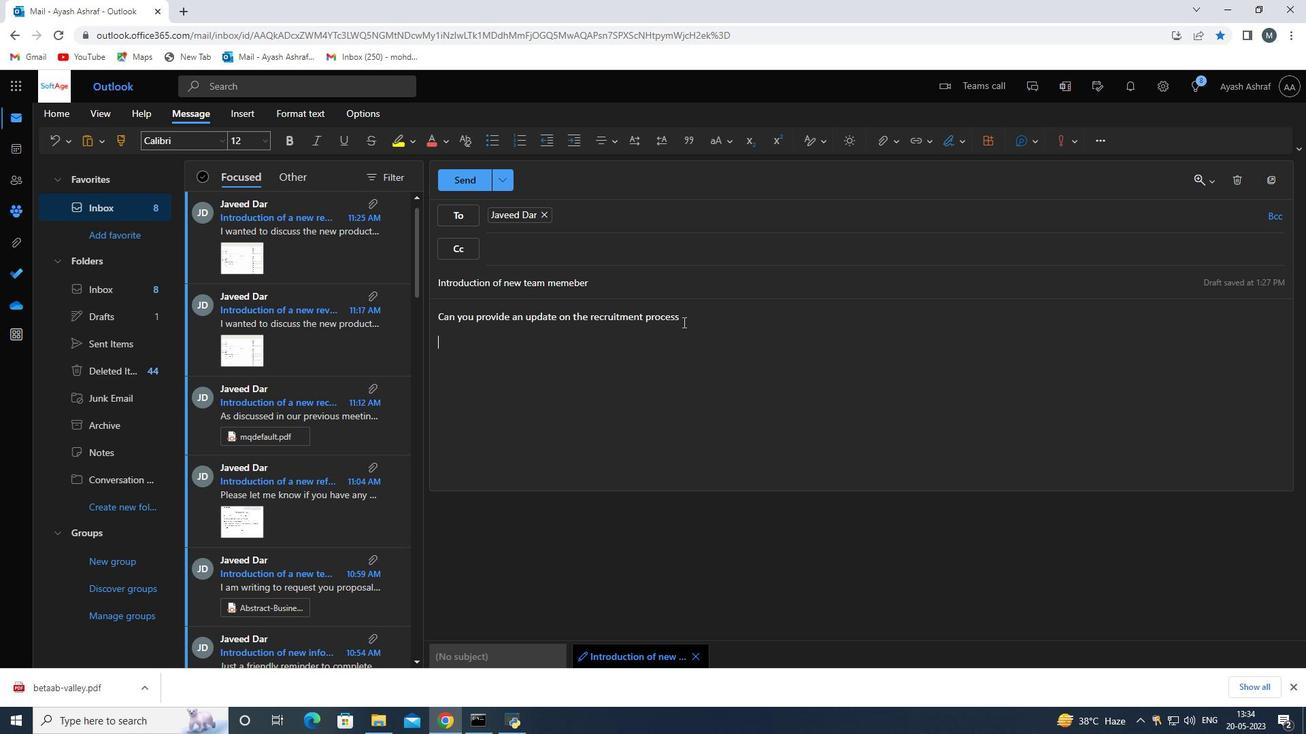 
Action: Key pressed <Key.shift>Fran
Screenshot: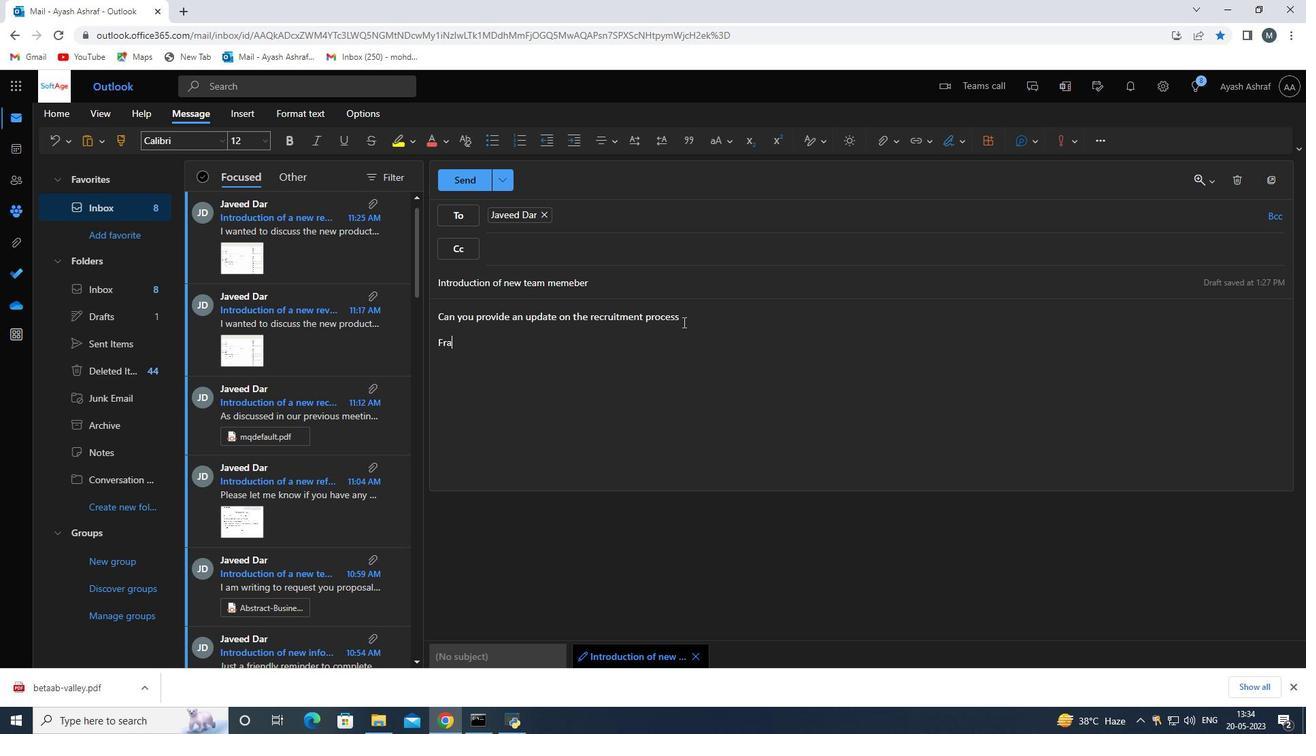 
Action: Mouse moved to (683, 322)
Screenshot: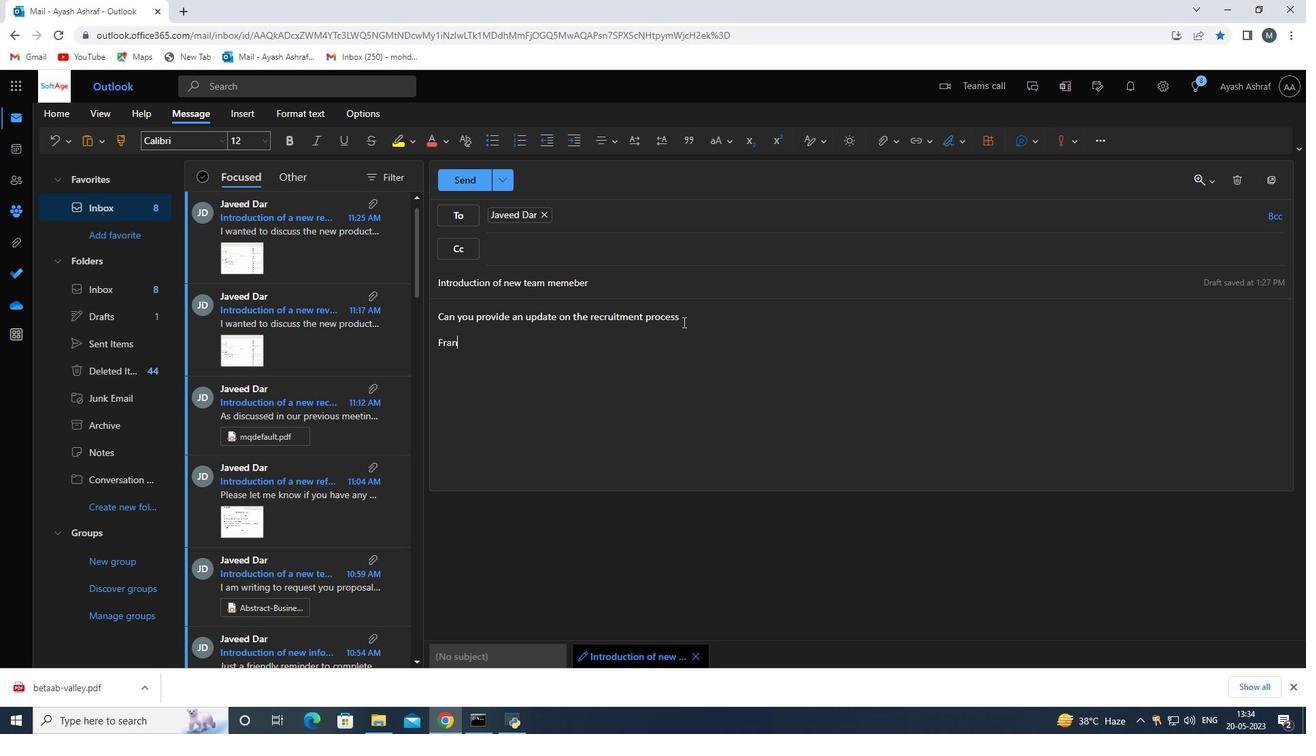 
Action: Key pressed cisco<Key.space><Key.shift>Garcia<Key.space>
Screenshot: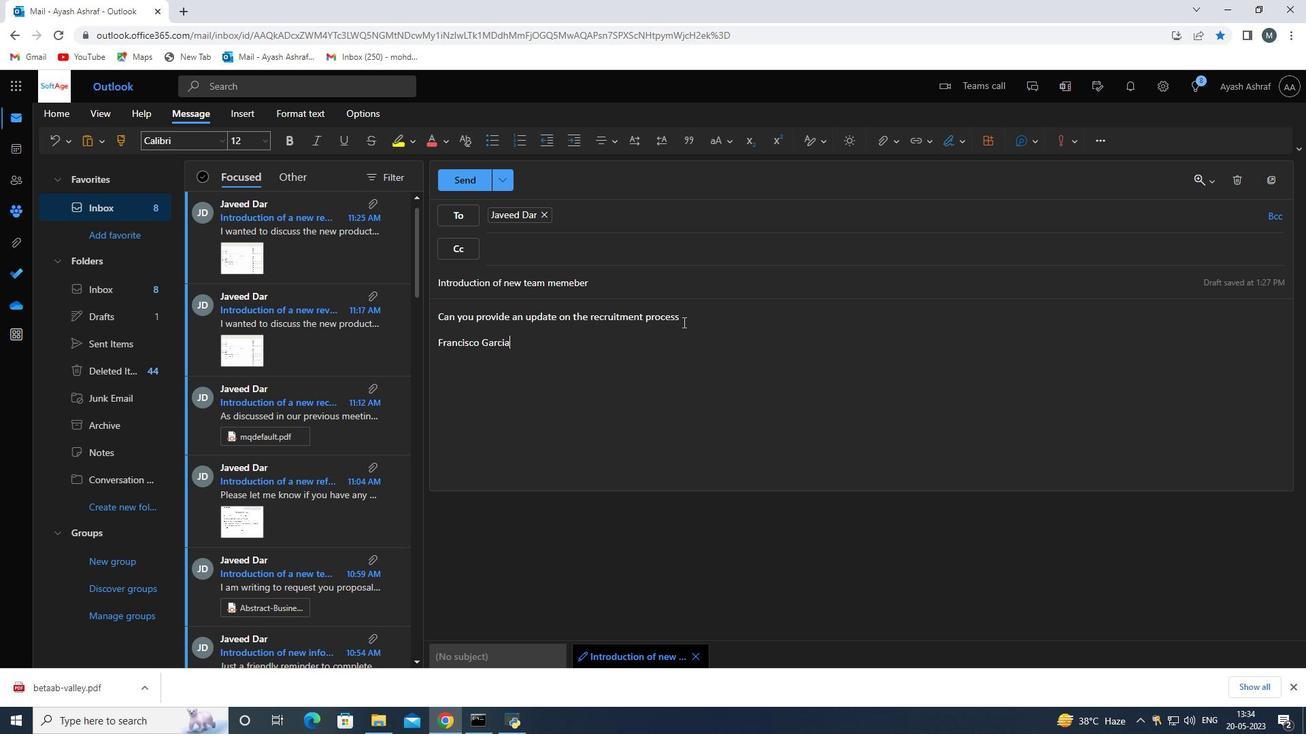 
Action: Mouse moved to (442, 339)
Screenshot: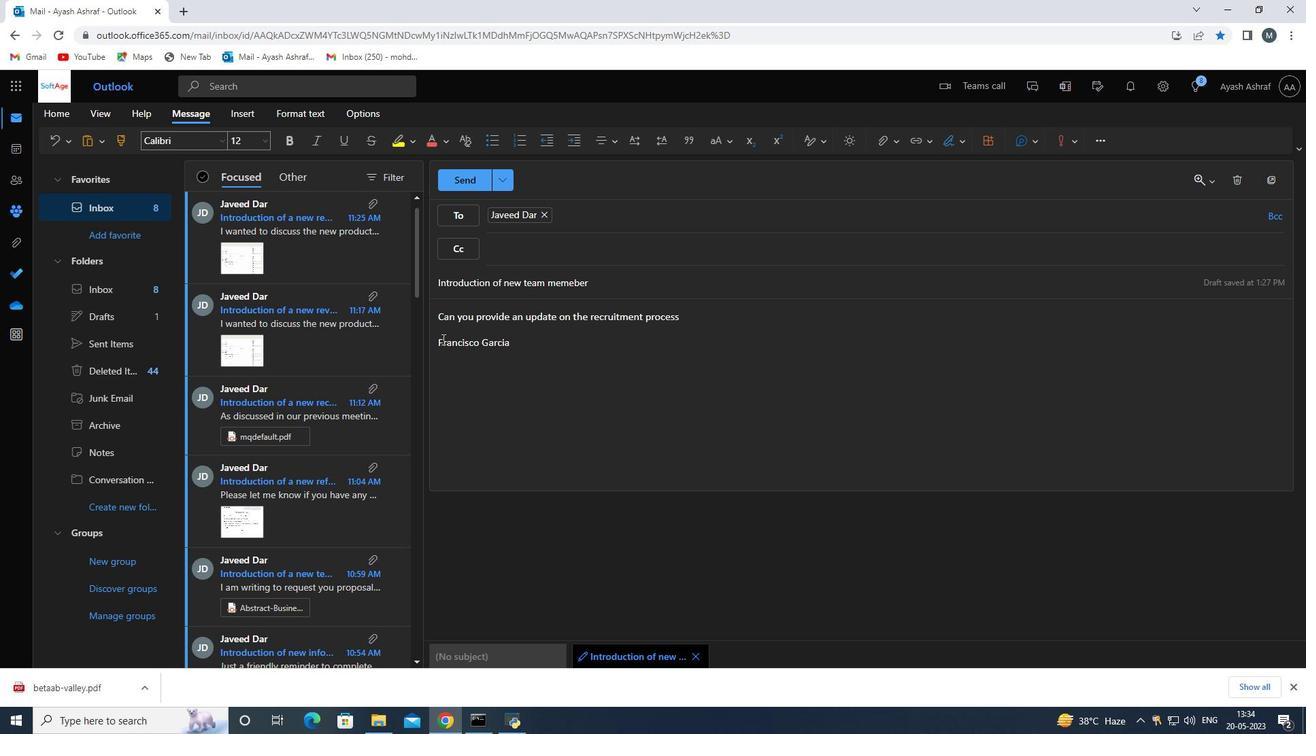 
Action: Mouse pressed left at (442, 339)
Screenshot: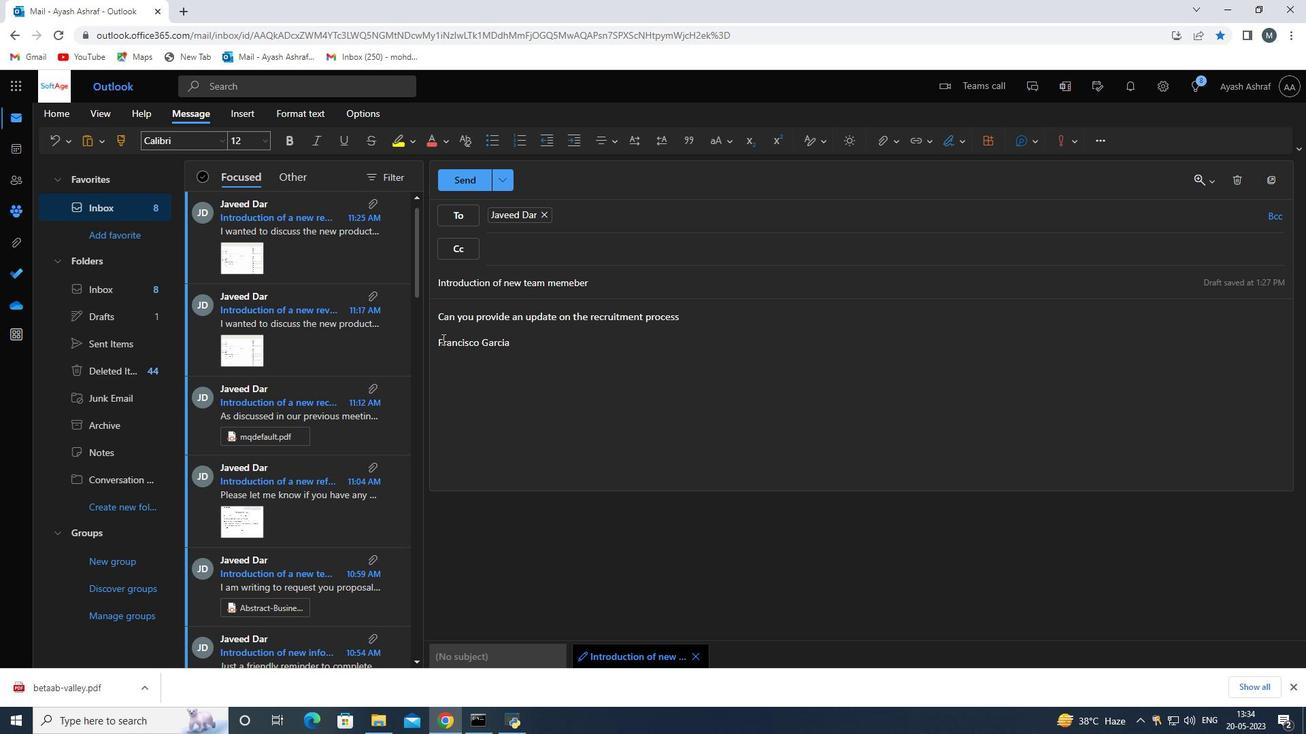 
Action: Mouse moved to (447, 340)
Screenshot: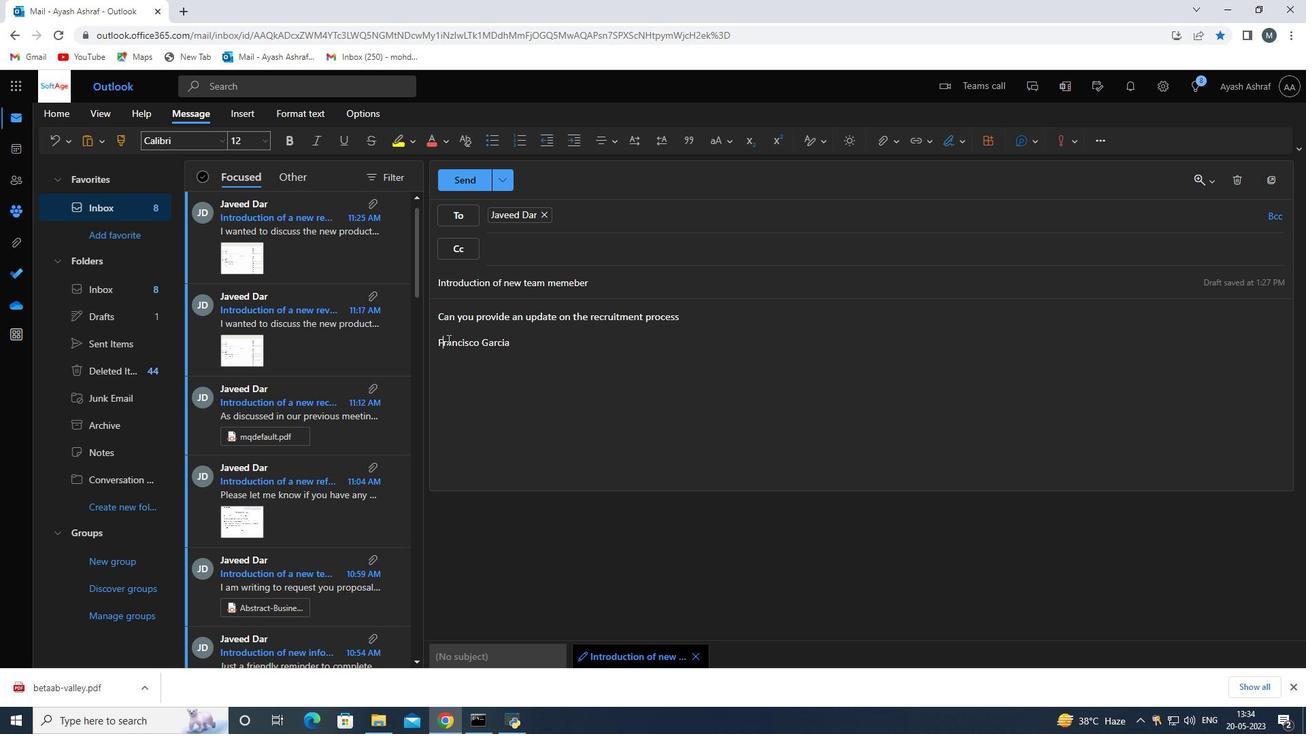 
Action: Key pressed <Key.left><Key.enter>
Screenshot: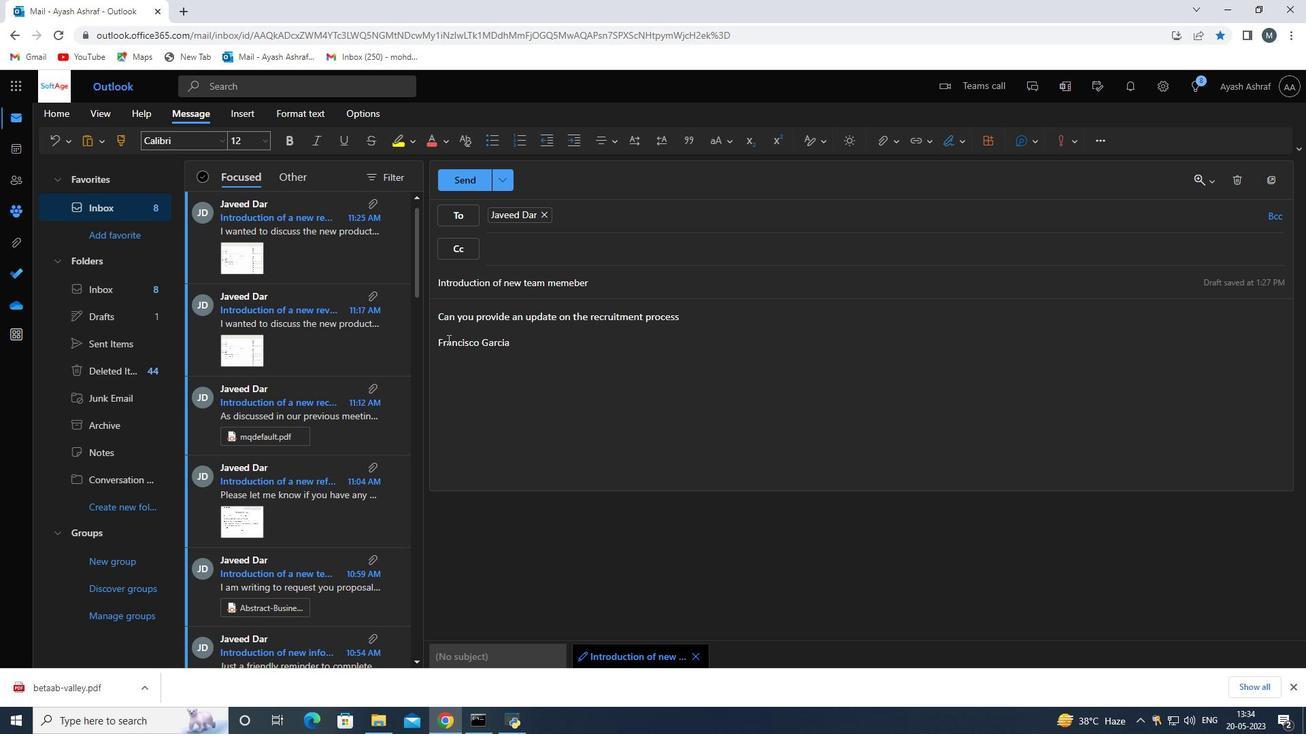 
Action: Mouse moved to (468, 186)
Screenshot: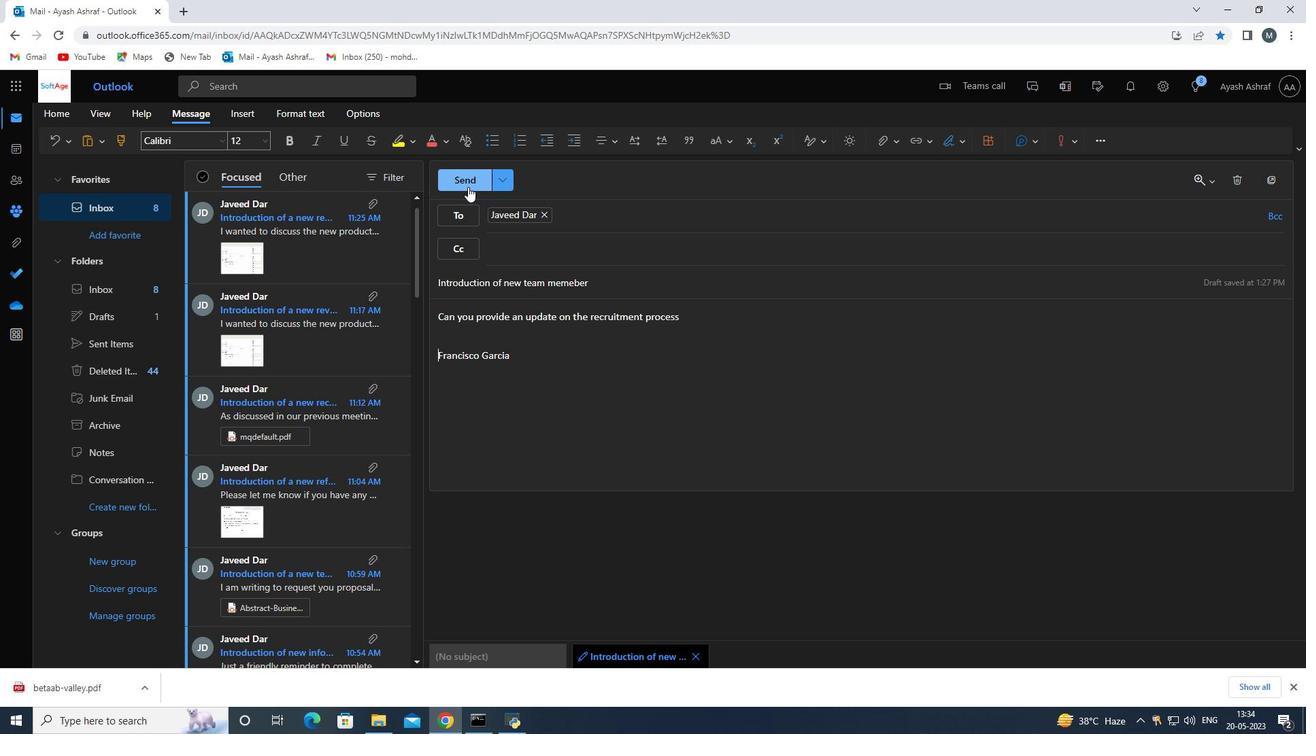 
Action: Mouse pressed left at (468, 186)
Screenshot: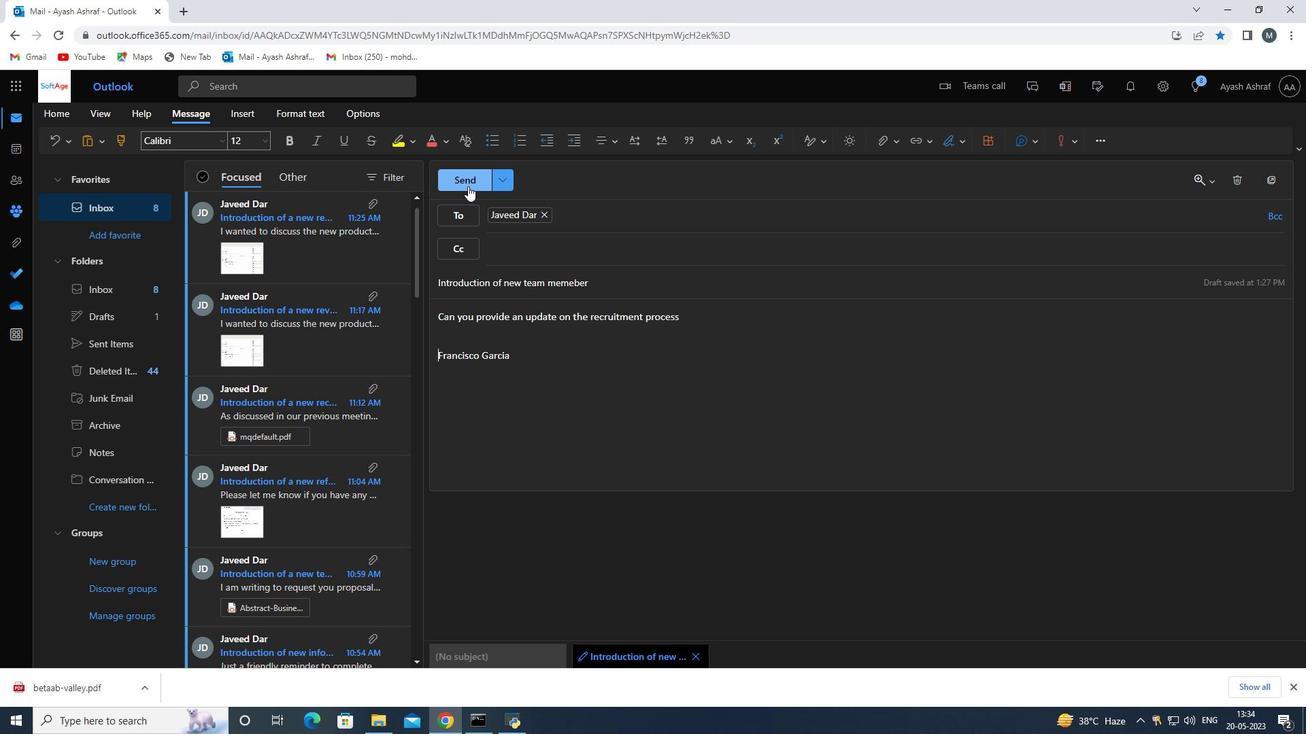 
Action: Mouse moved to (317, 386)
Screenshot: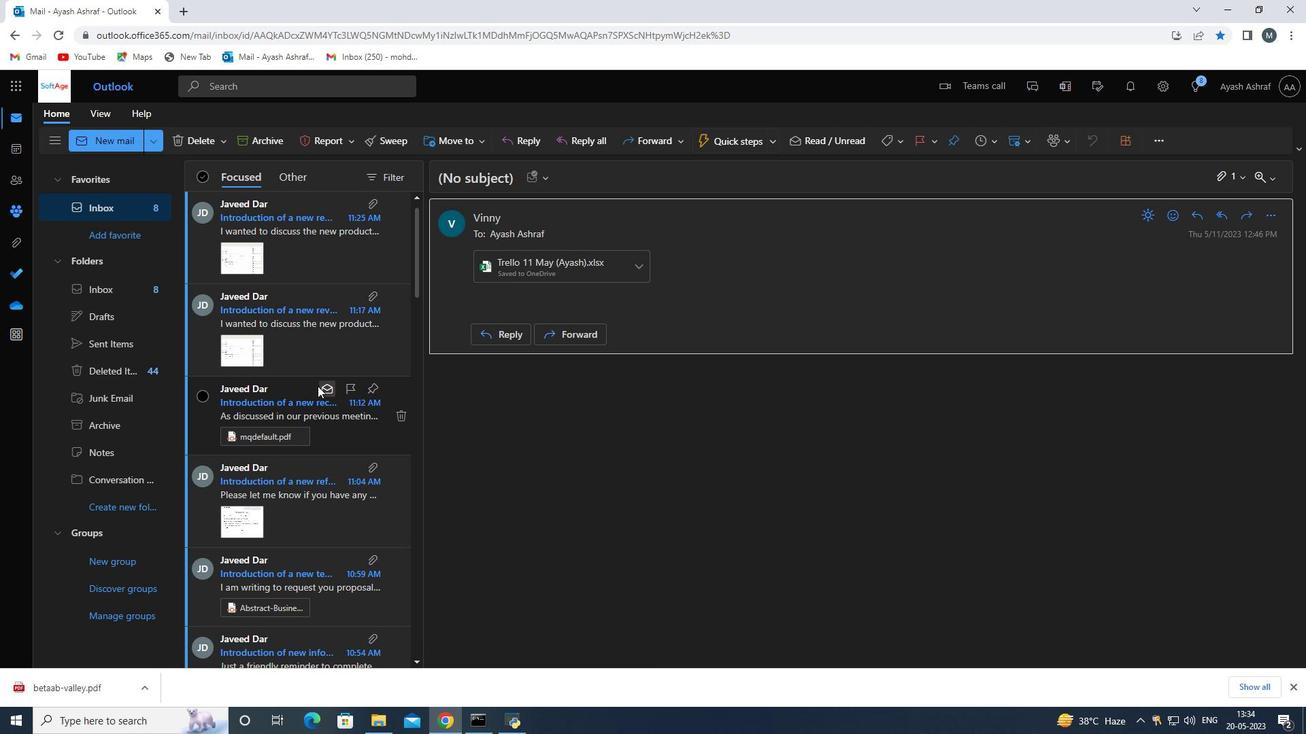 
Action: Mouse scrolled (317, 387) with delta (0, 0)
Screenshot: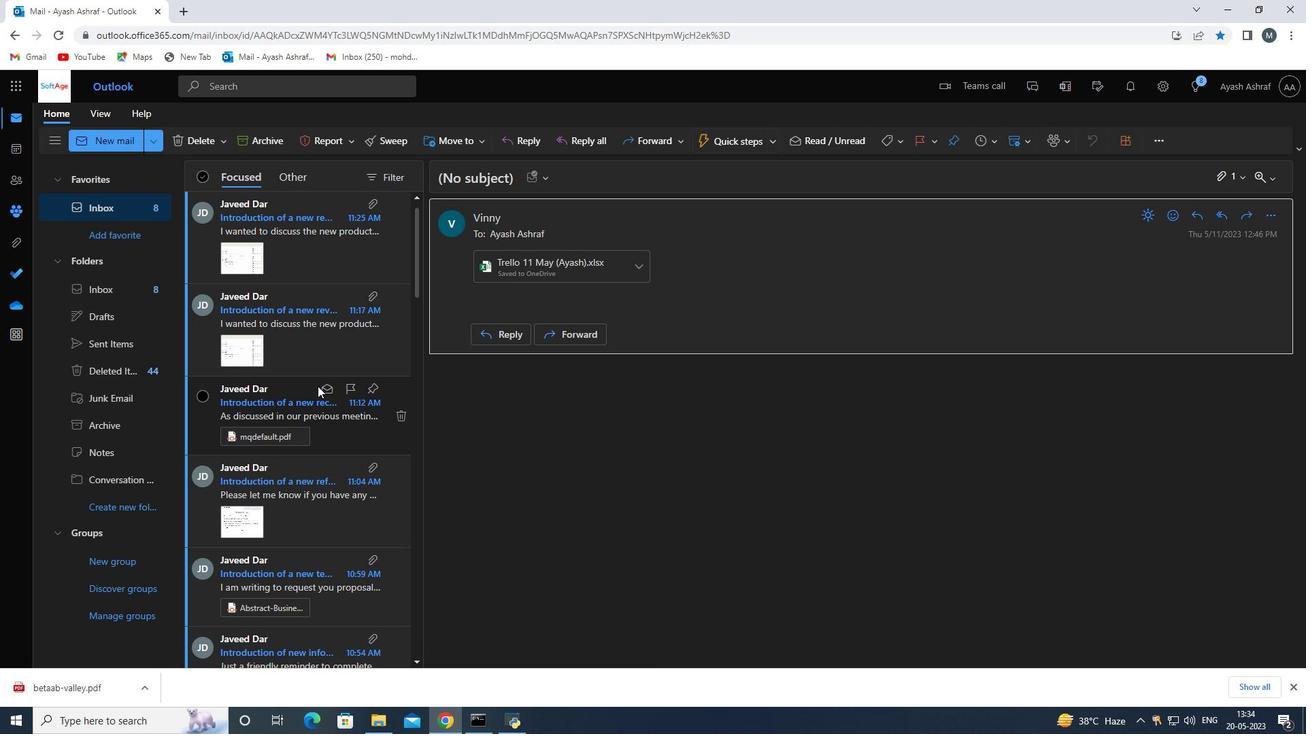 
Action: Mouse scrolled (317, 387) with delta (0, 0)
Screenshot: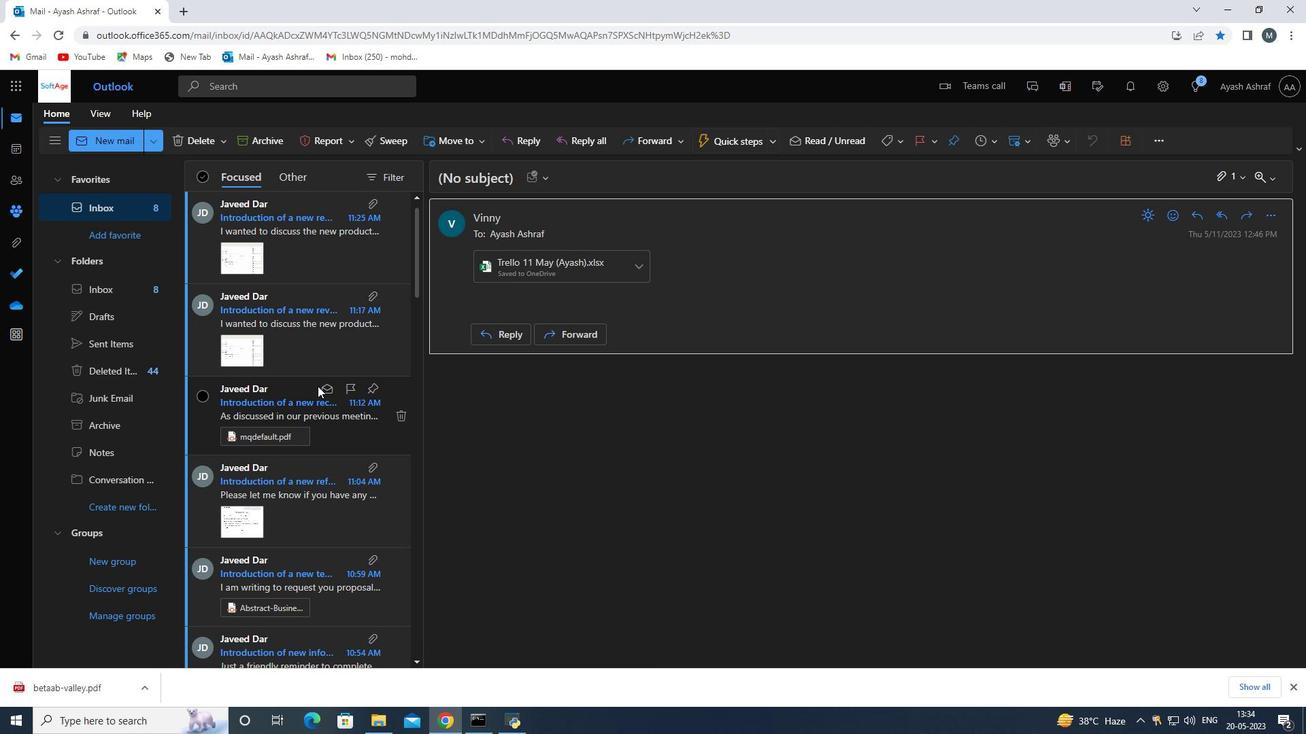 
Action: Mouse scrolled (317, 387) with delta (0, 0)
Screenshot: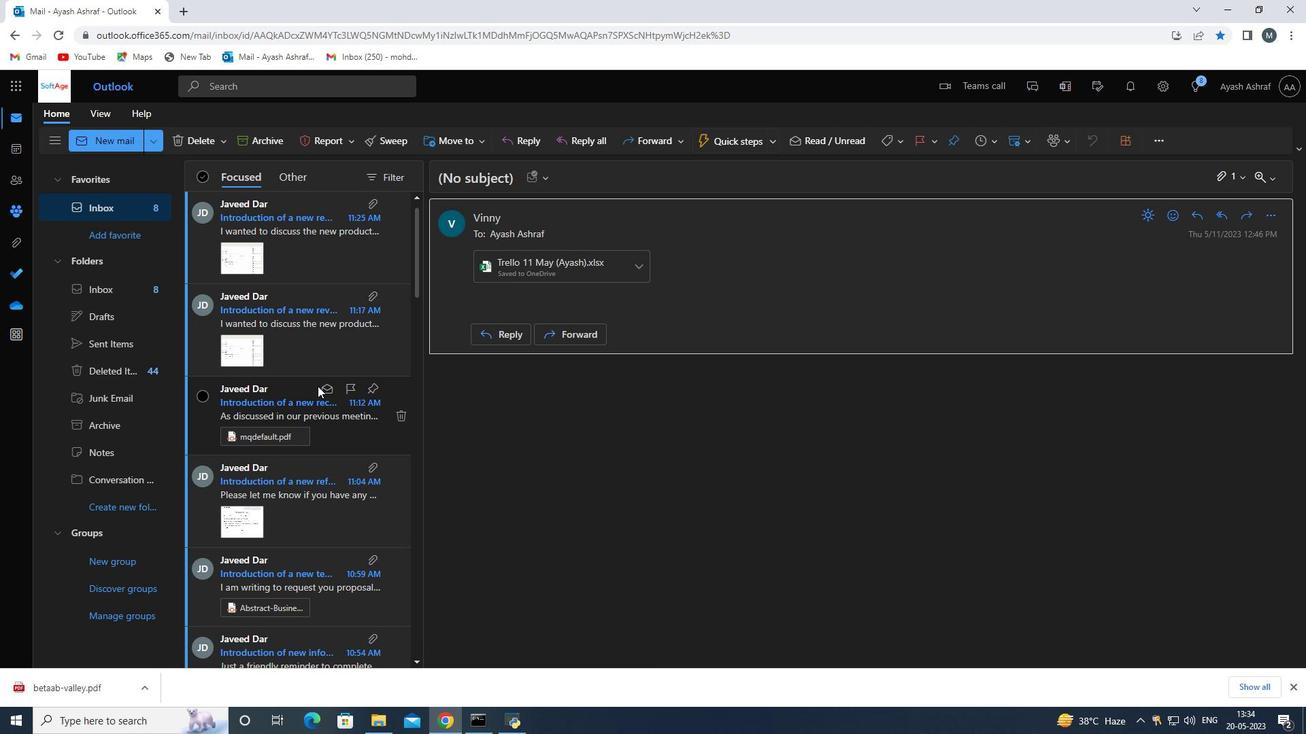 
Action: Mouse moved to (317, 386)
Screenshot: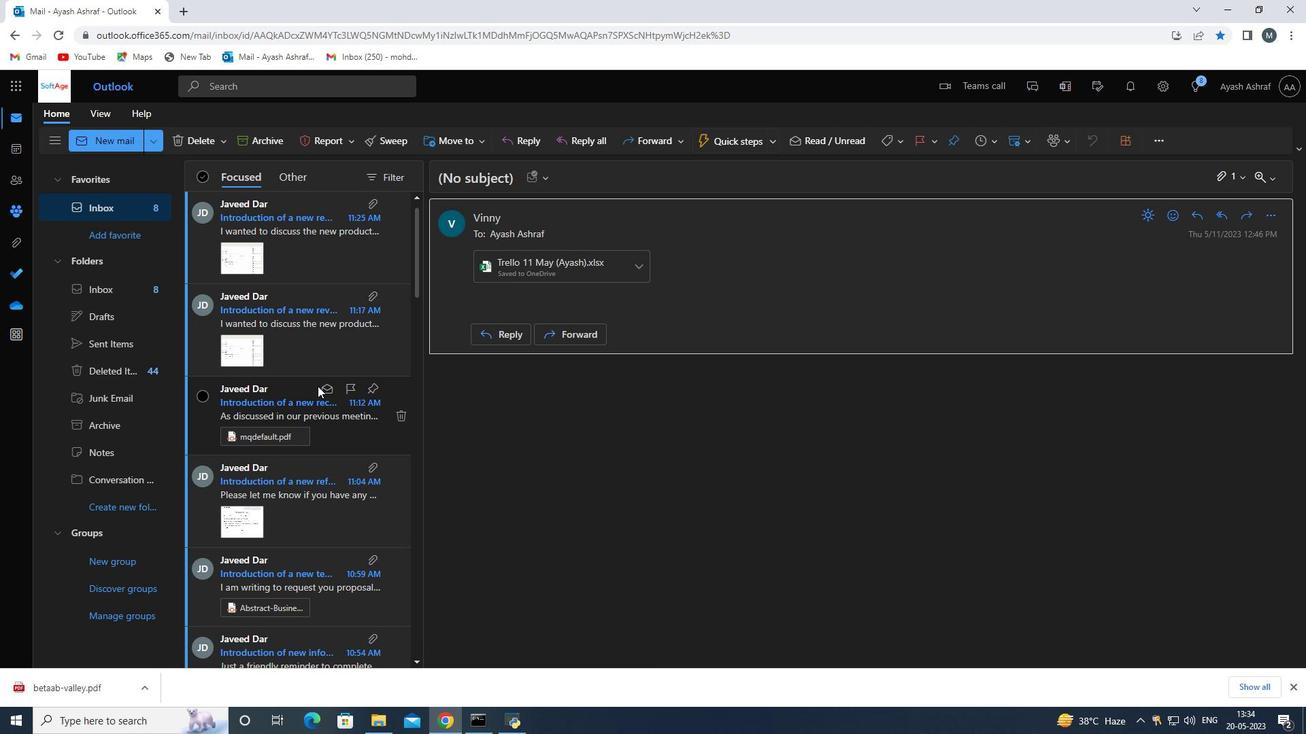 
